 Task: Look for space in Tenango de Arista, Mexico from 1st June, 2023 to 9th June, 2023 for 4 adults in price range Rs.6000 to Rs.12000. Place can be entire place with 2 bedrooms having 2 beds and 2 bathrooms. Property type can be house, flat, guest house. Booking option can be shelf check-in. Required host language is English.
Action: Mouse moved to (493, 114)
Screenshot: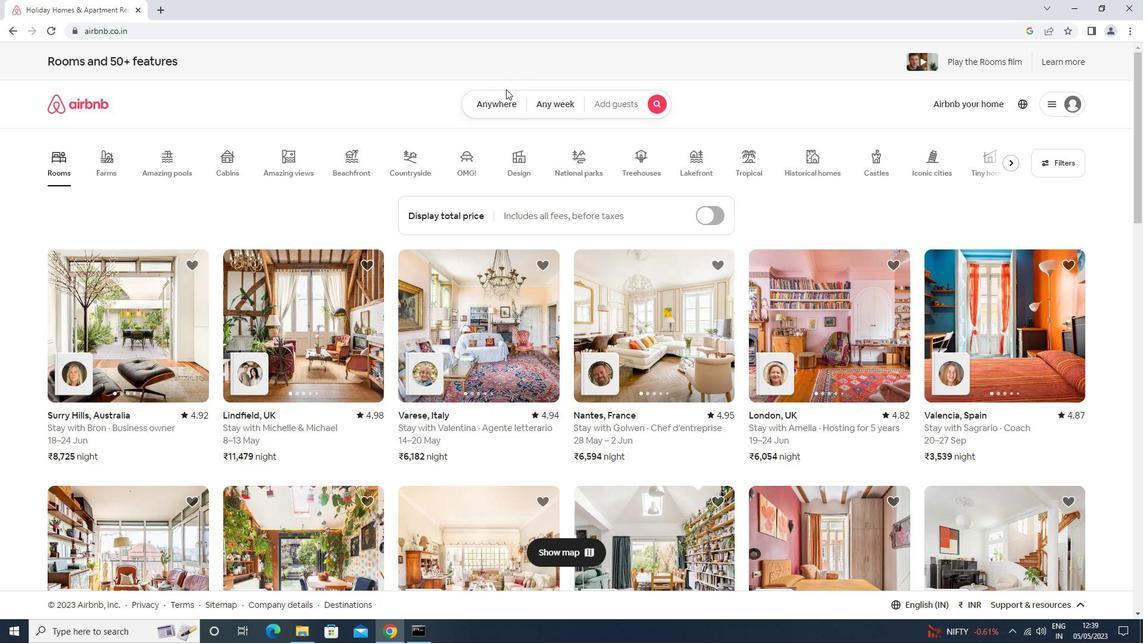 
Action: Mouse pressed left at (493, 114)
Screenshot: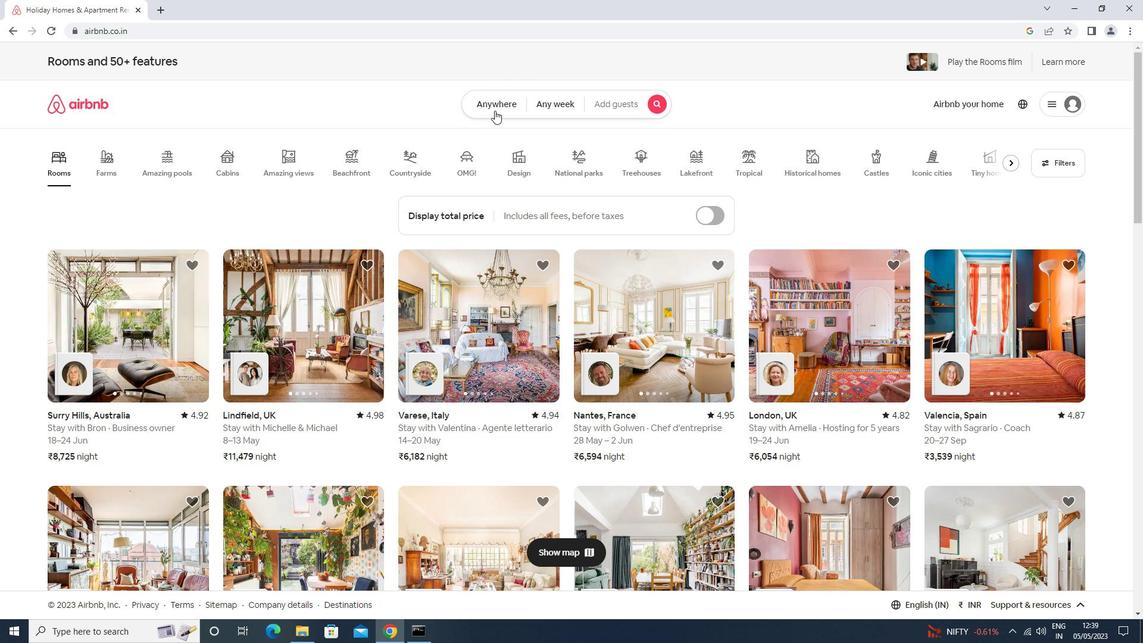 
Action: Mouse moved to (413, 156)
Screenshot: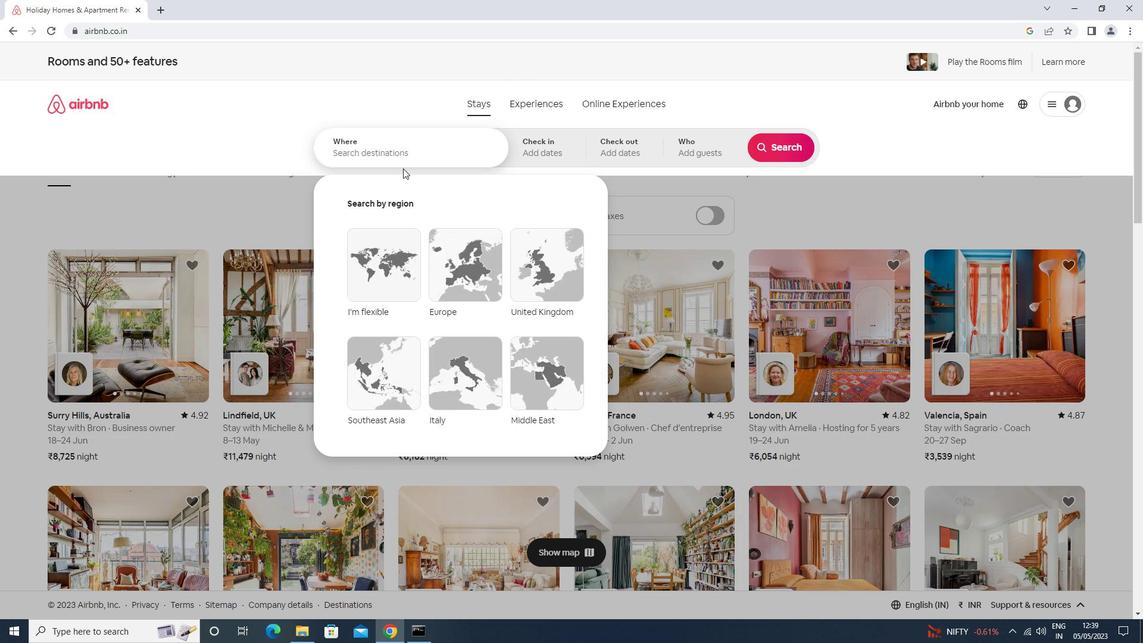 
Action: Mouse pressed left at (413, 156)
Screenshot: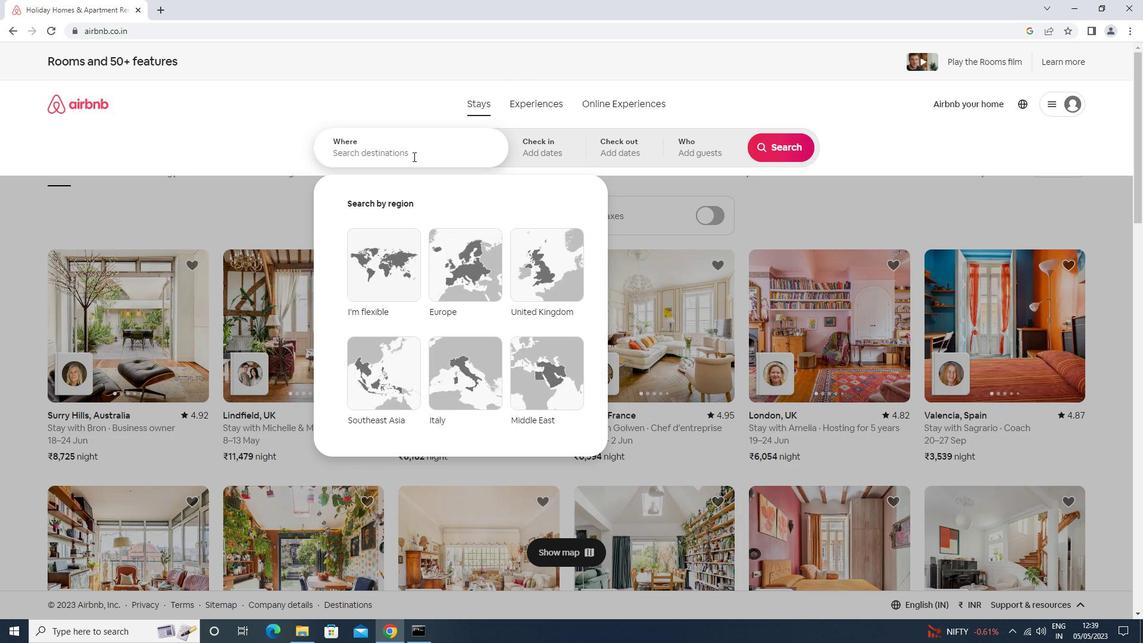 
Action: Key pressed tenango<Key.space>de<Key.space>ar<Key.down><Key.enter>
Screenshot: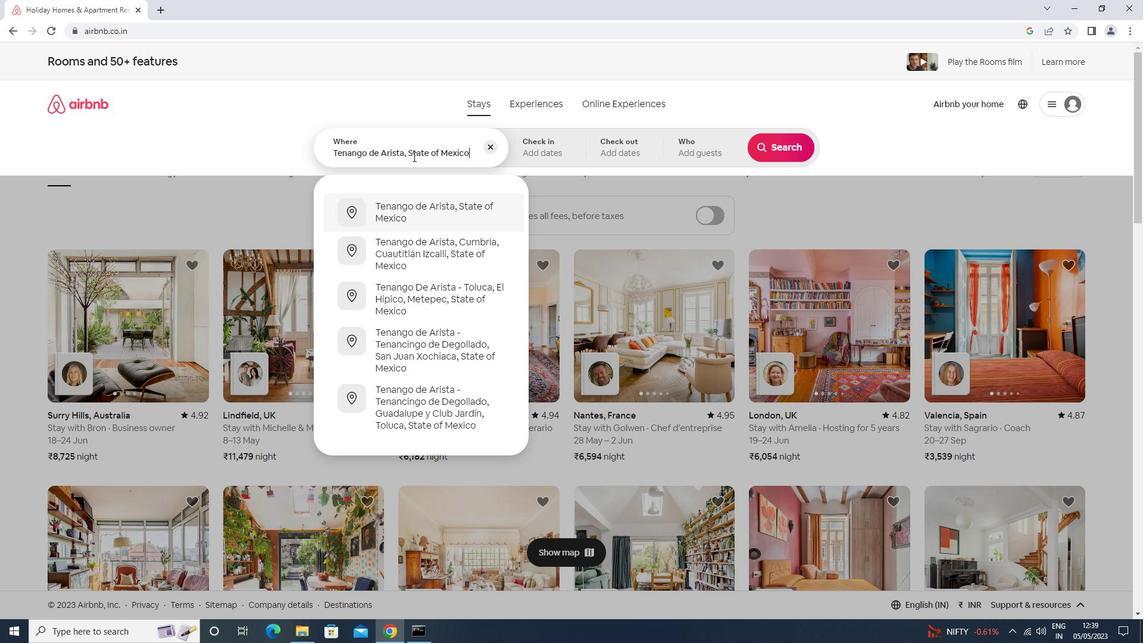 
Action: Mouse moved to (701, 285)
Screenshot: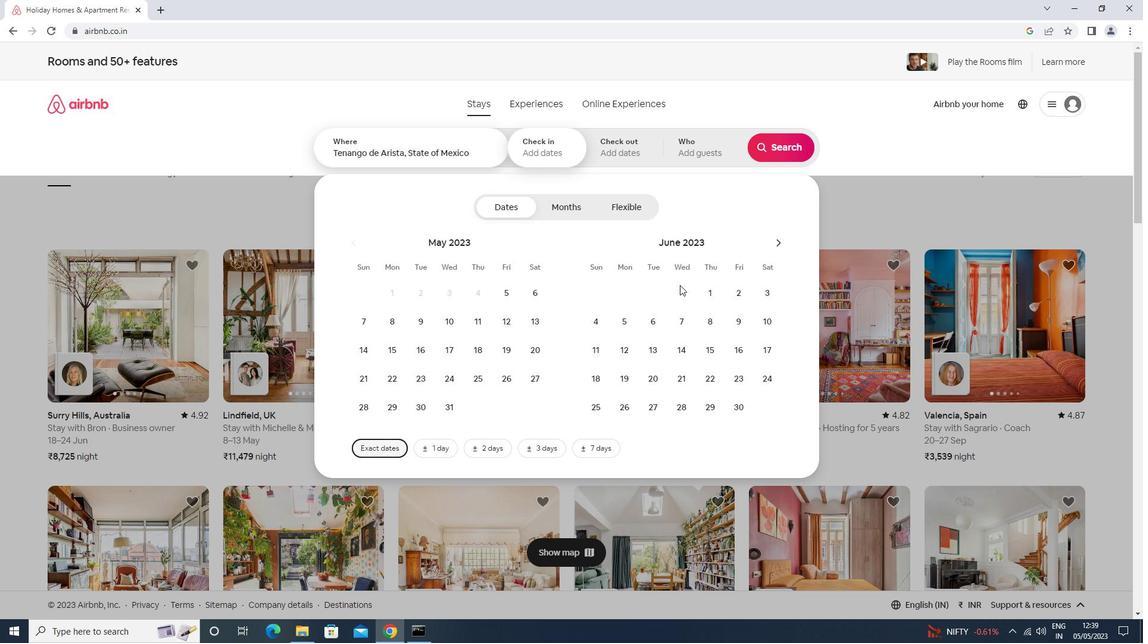 
Action: Mouse pressed left at (701, 285)
Screenshot: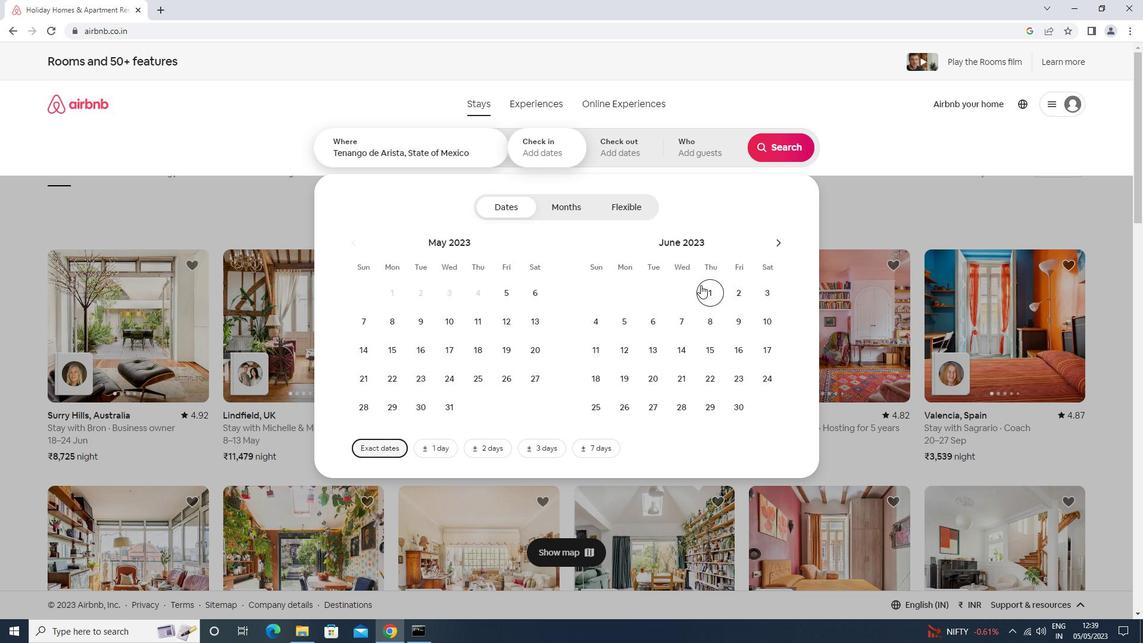 
Action: Mouse moved to (738, 328)
Screenshot: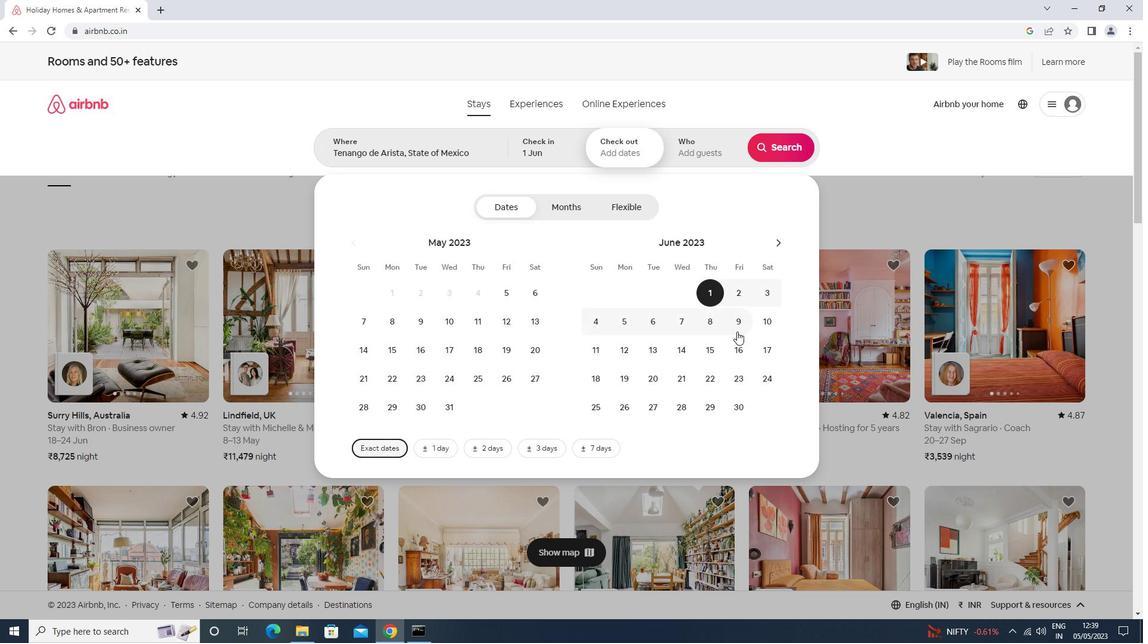 
Action: Mouse pressed left at (738, 328)
Screenshot: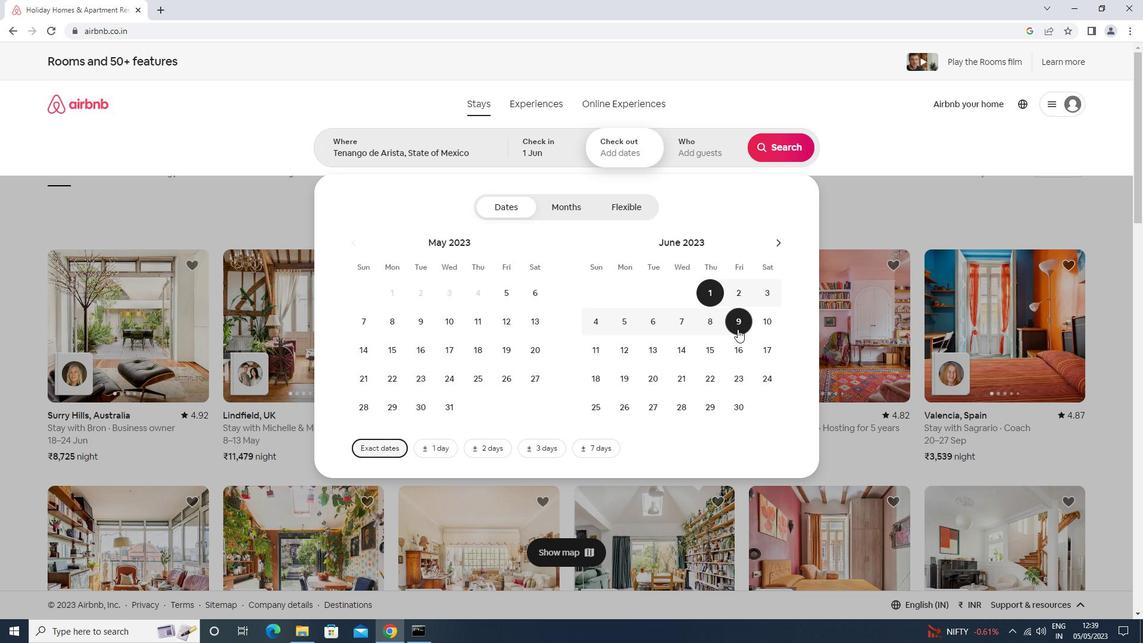 
Action: Mouse moved to (704, 153)
Screenshot: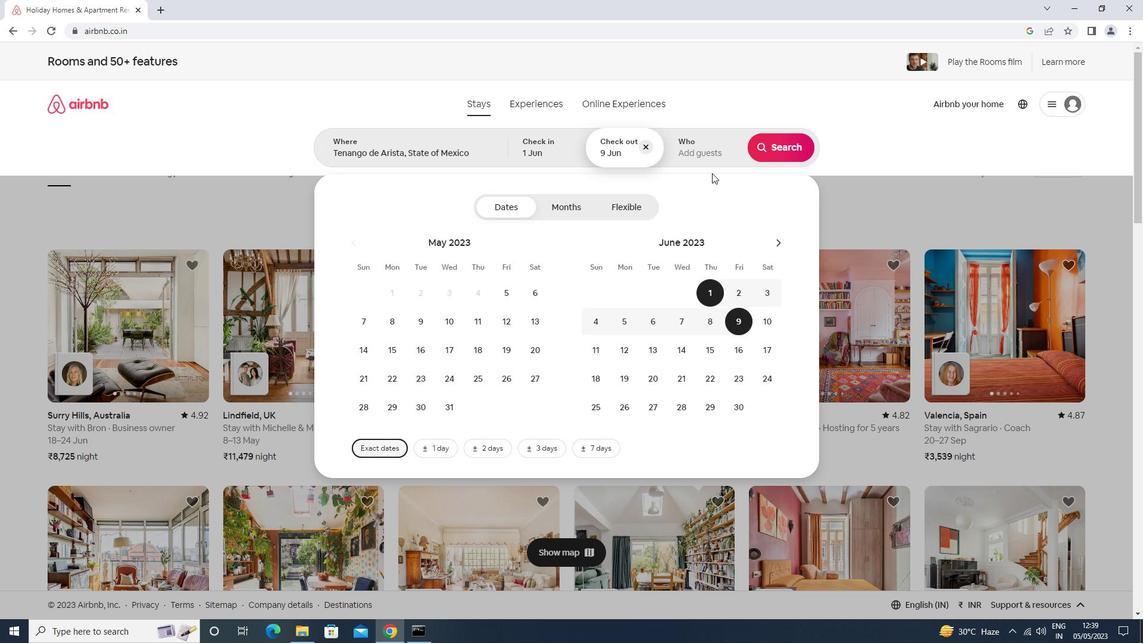 
Action: Mouse pressed left at (704, 153)
Screenshot: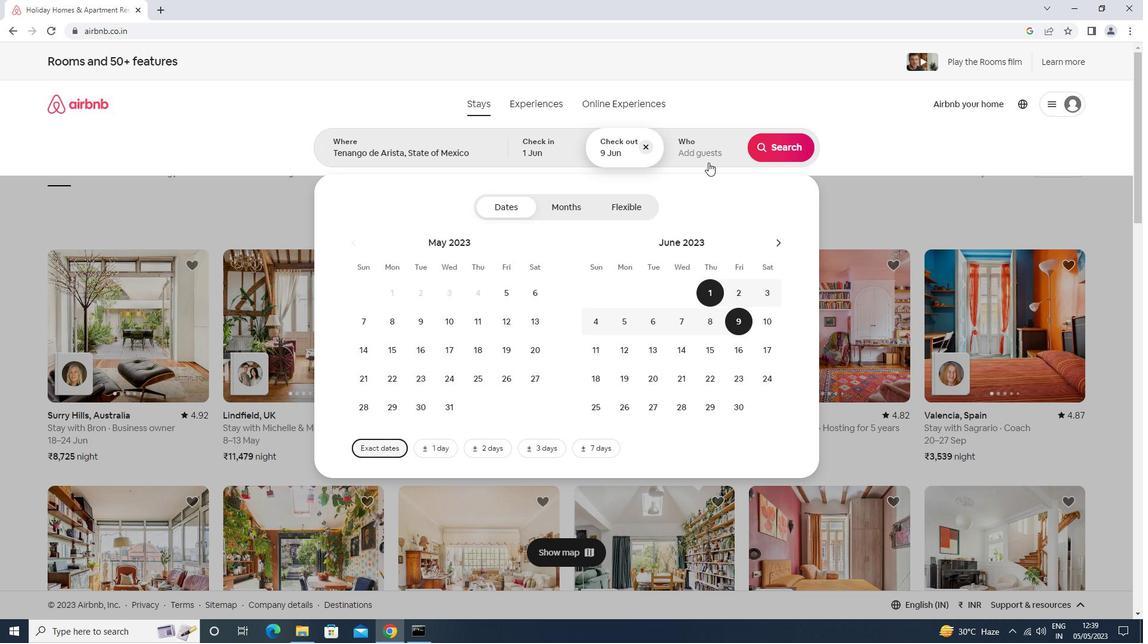 
Action: Mouse moved to (788, 204)
Screenshot: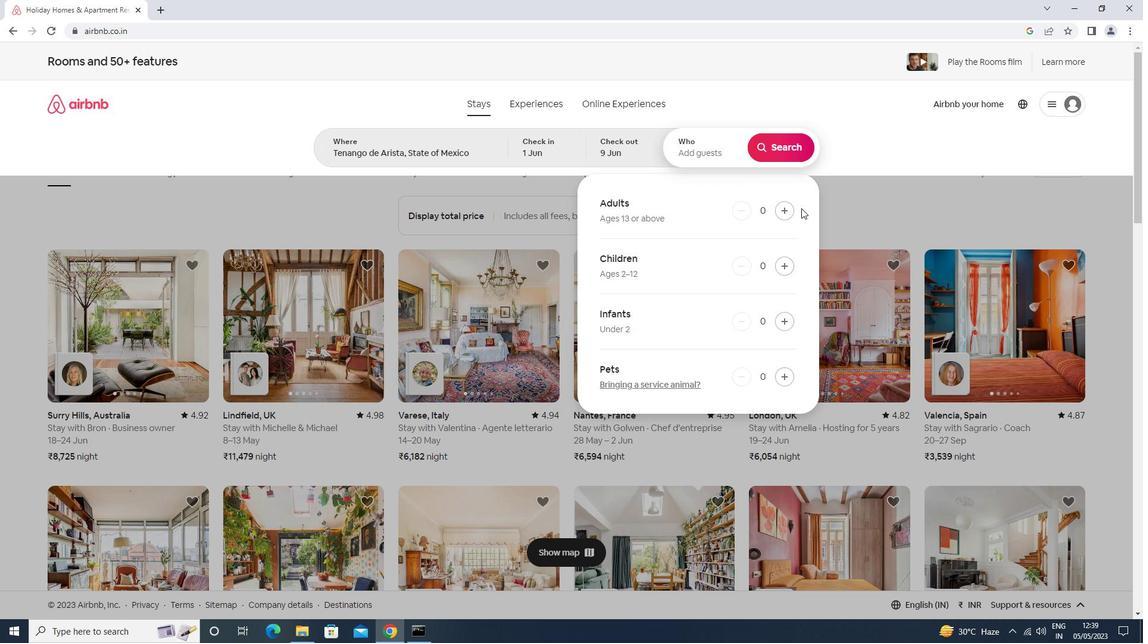 
Action: Mouse pressed left at (788, 204)
Screenshot: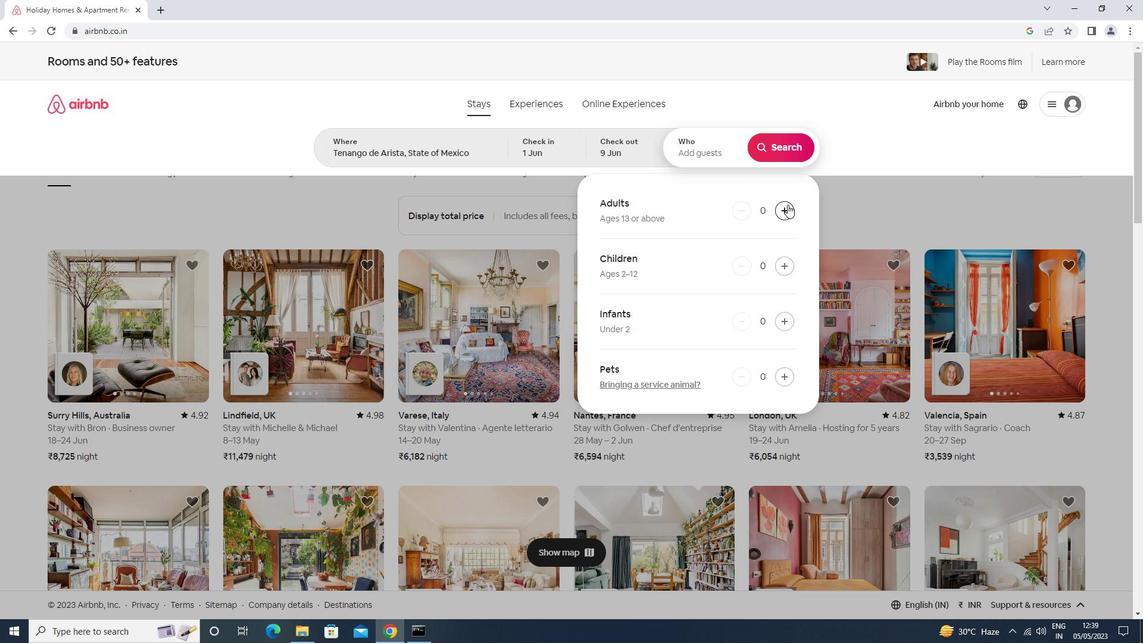 
Action: Mouse pressed left at (788, 204)
Screenshot: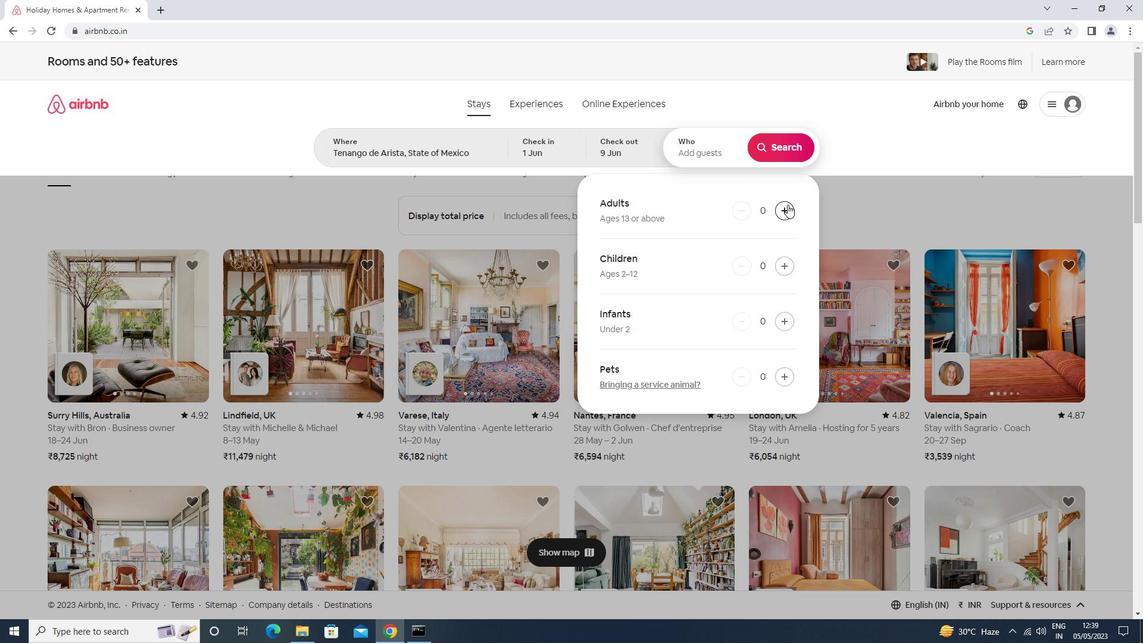 
Action: Mouse pressed left at (788, 204)
Screenshot: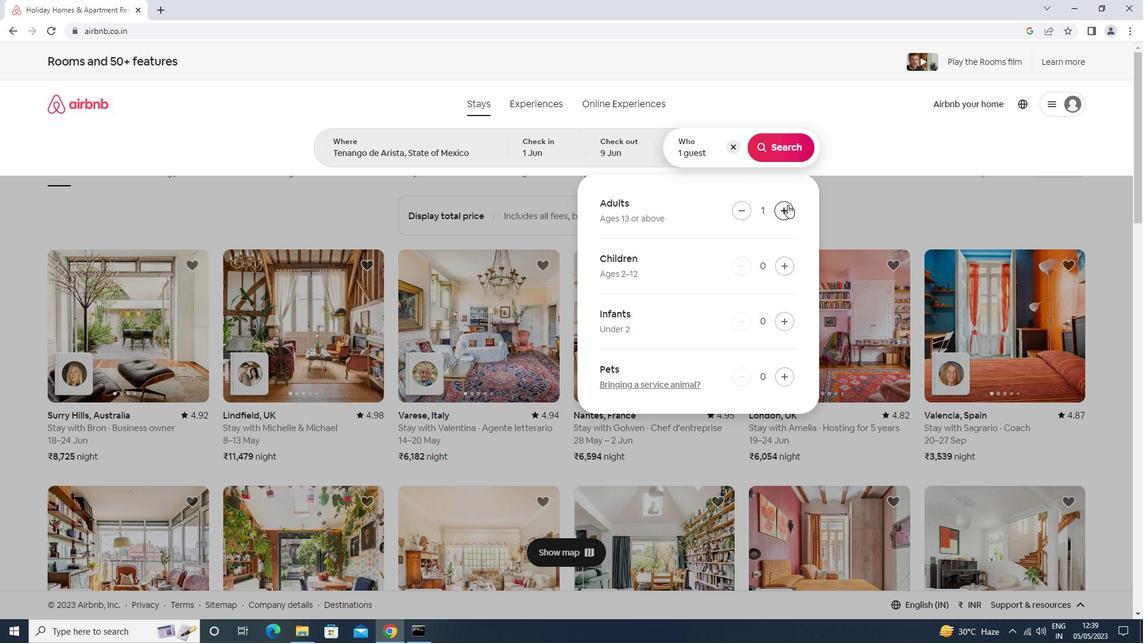 
Action: Mouse pressed left at (788, 204)
Screenshot: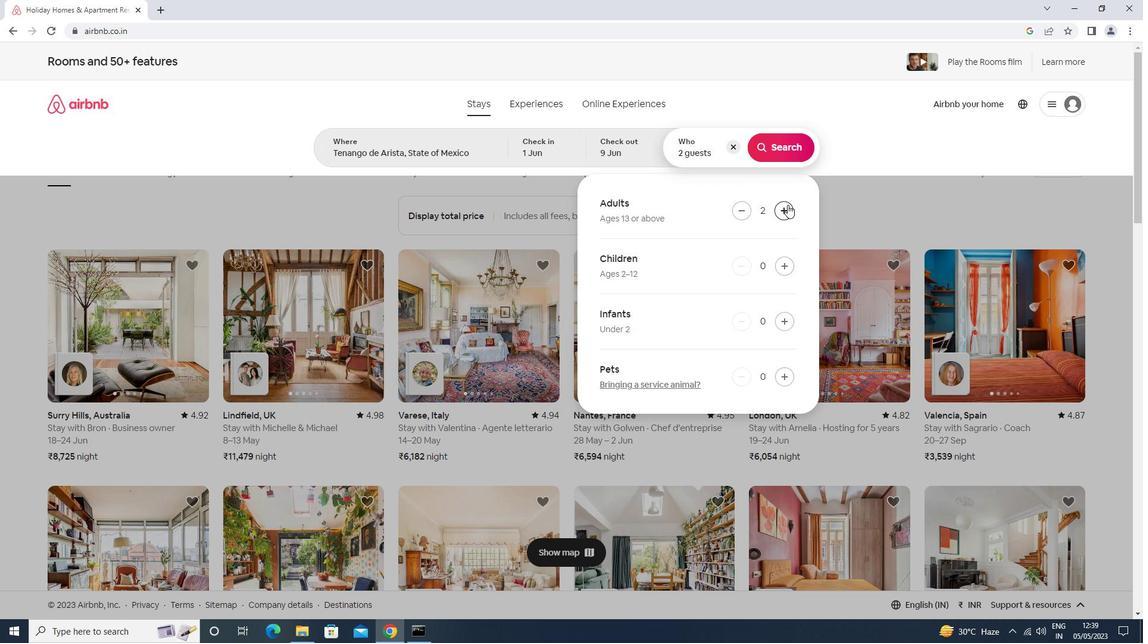 
Action: Mouse moved to (779, 156)
Screenshot: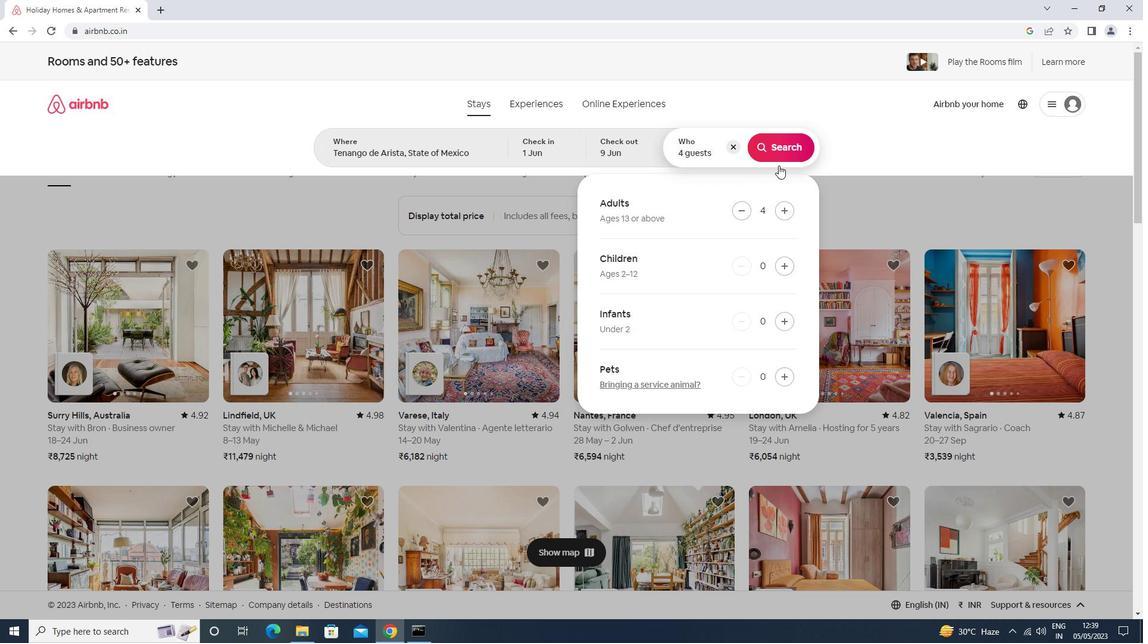 
Action: Mouse pressed left at (779, 156)
Screenshot: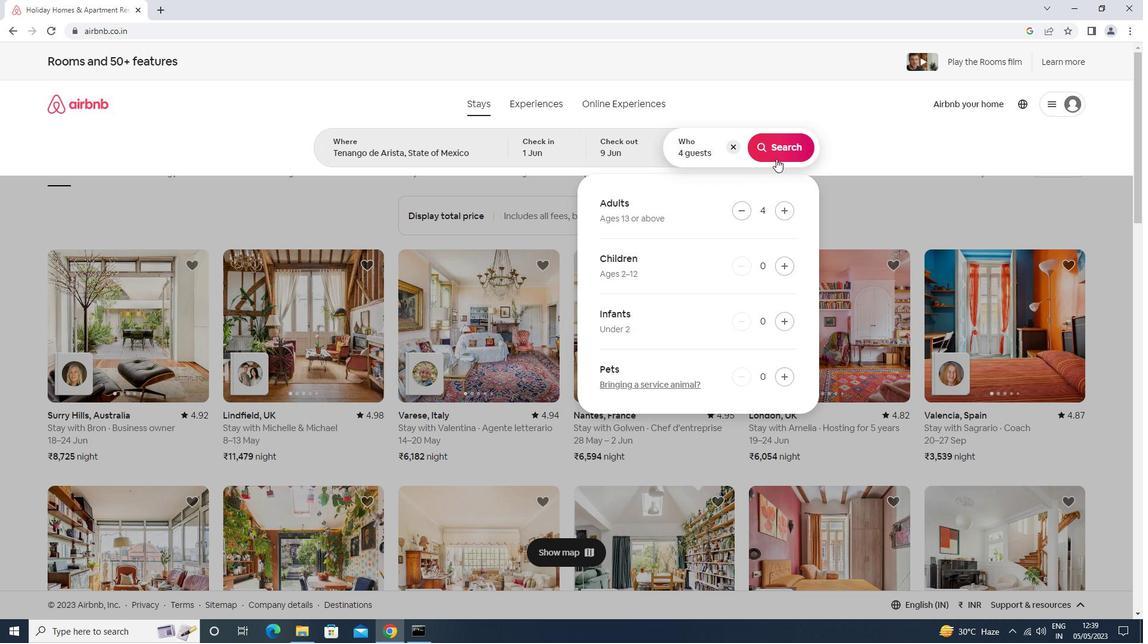 
Action: Mouse moved to (1093, 116)
Screenshot: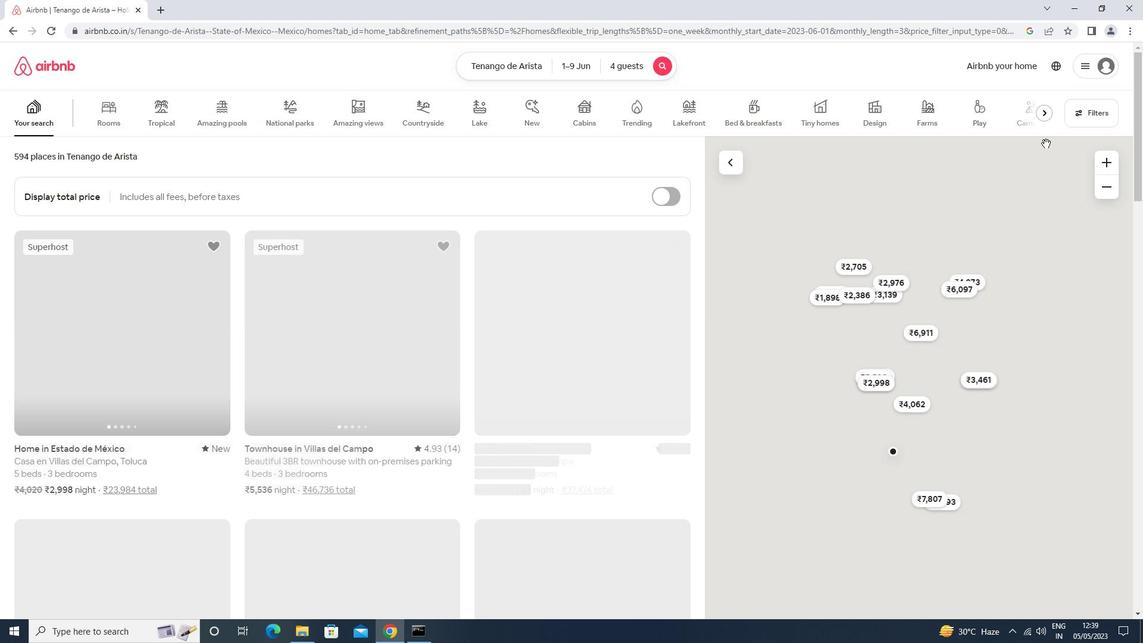 
Action: Mouse pressed left at (1093, 116)
Screenshot: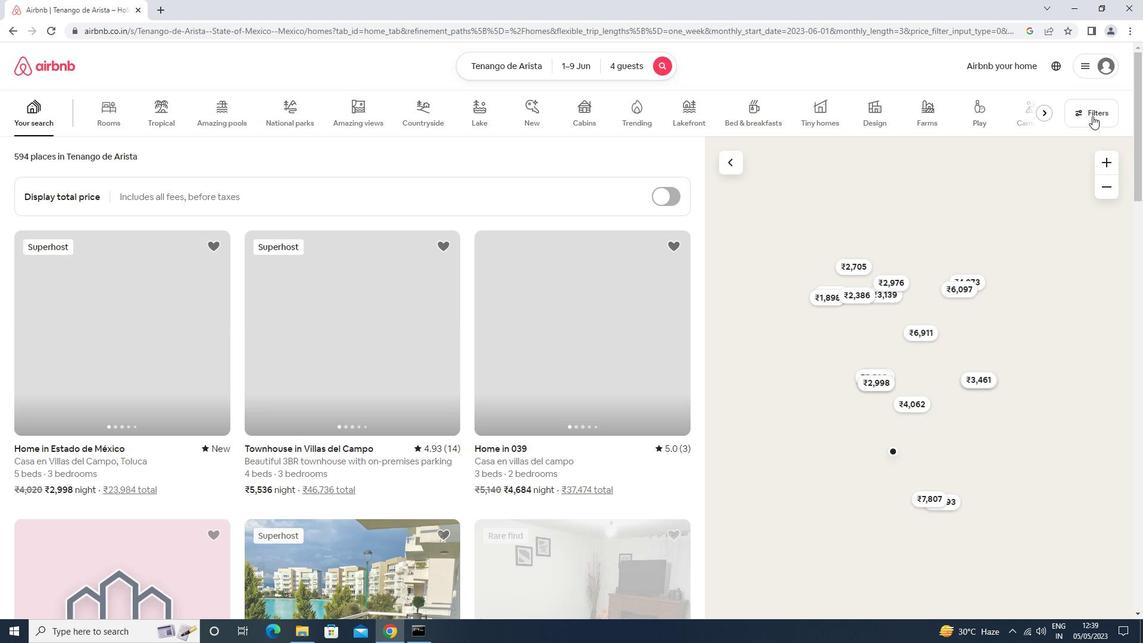 
Action: Mouse moved to (433, 403)
Screenshot: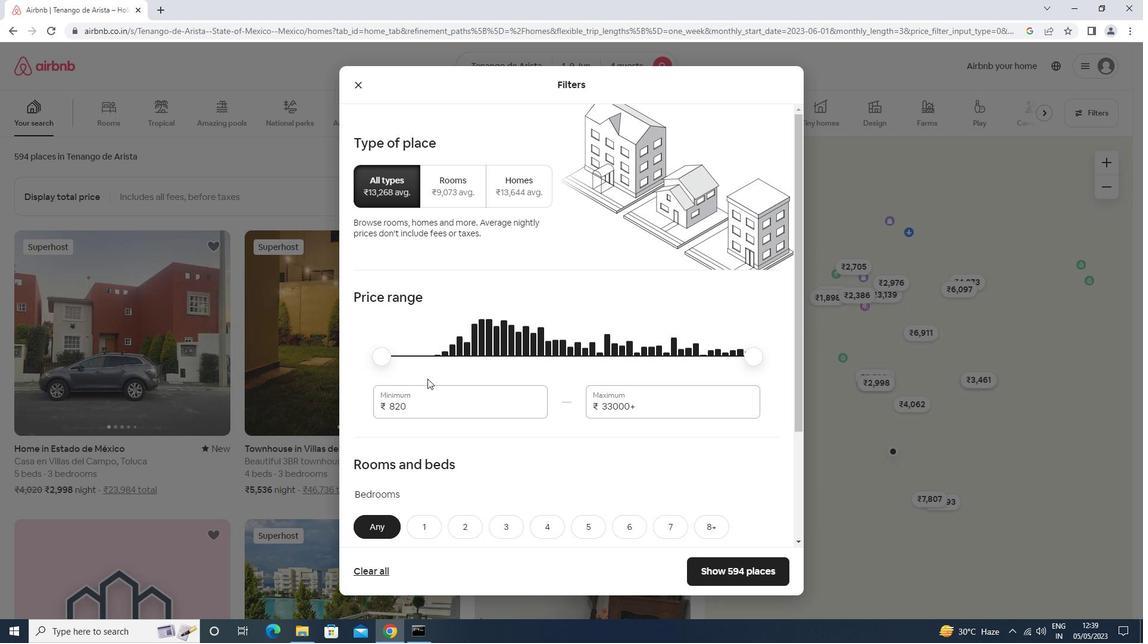 
Action: Mouse pressed left at (433, 403)
Screenshot: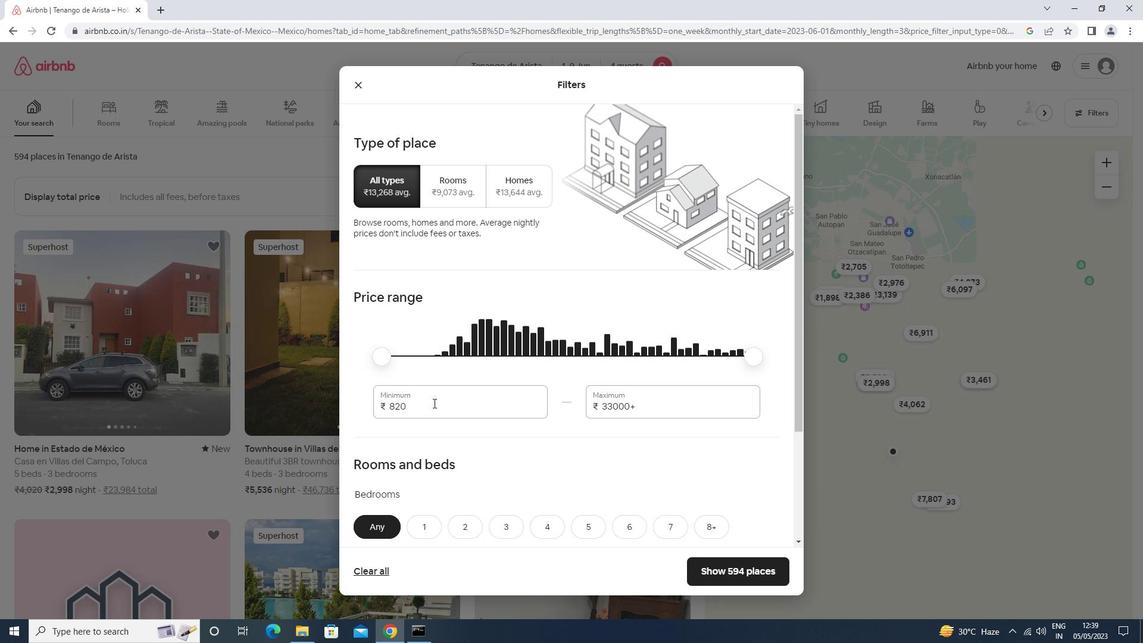 
Action: Mouse moved to (436, 406)
Screenshot: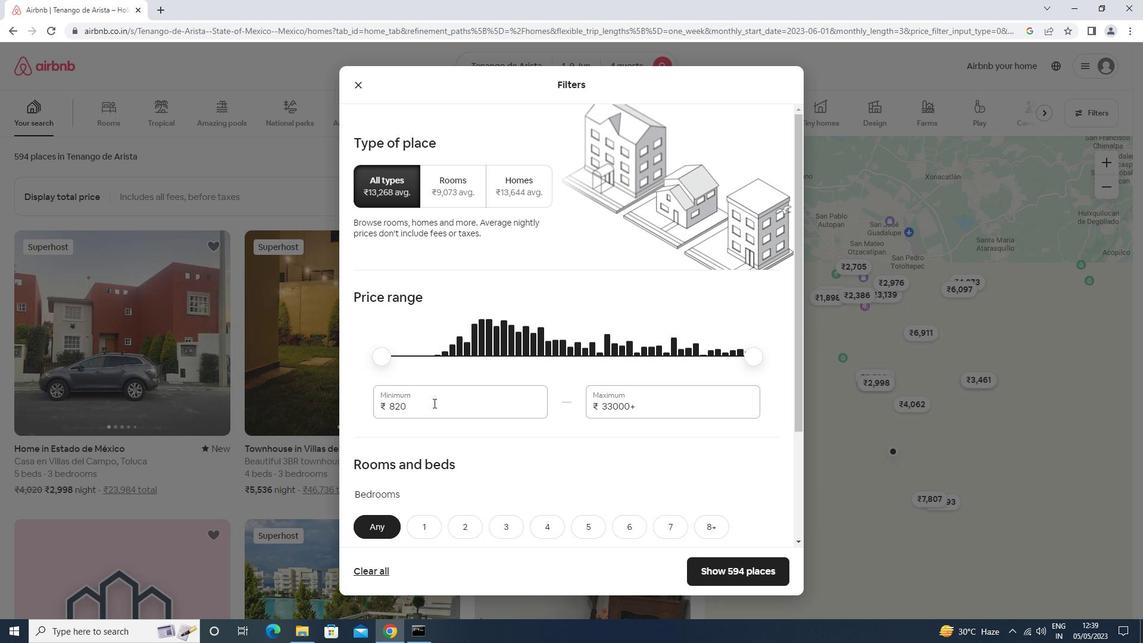 
Action: Key pressed <Key.backspace><Key.backspace><Key.backspace>6000<Key.tab>12000
Screenshot: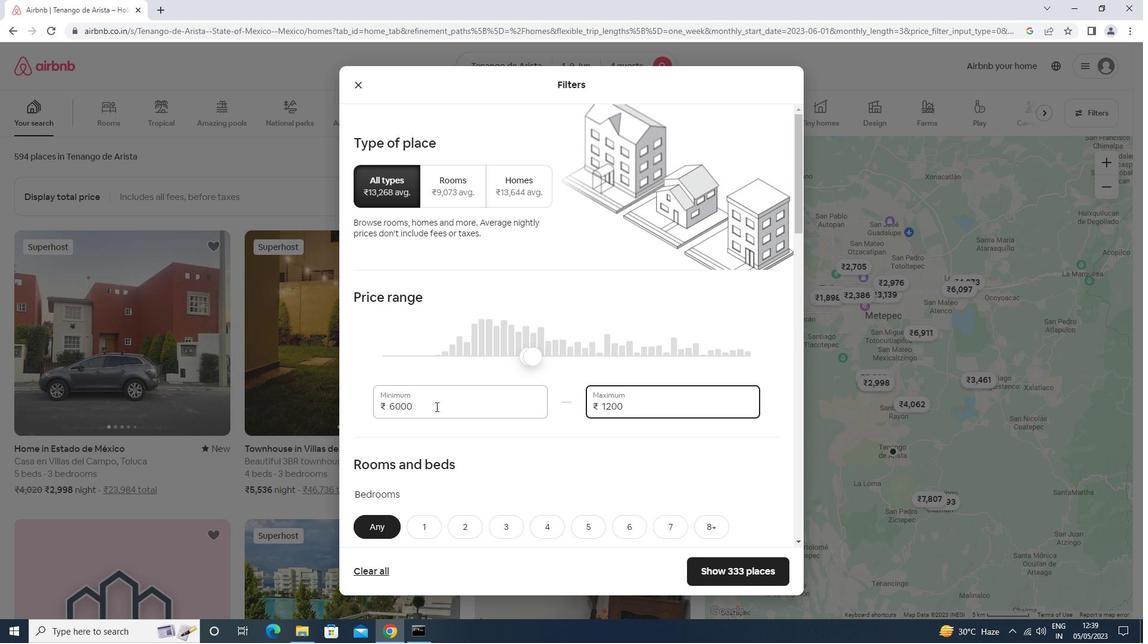
Action: Mouse scrolled (436, 406) with delta (0, 0)
Screenshot: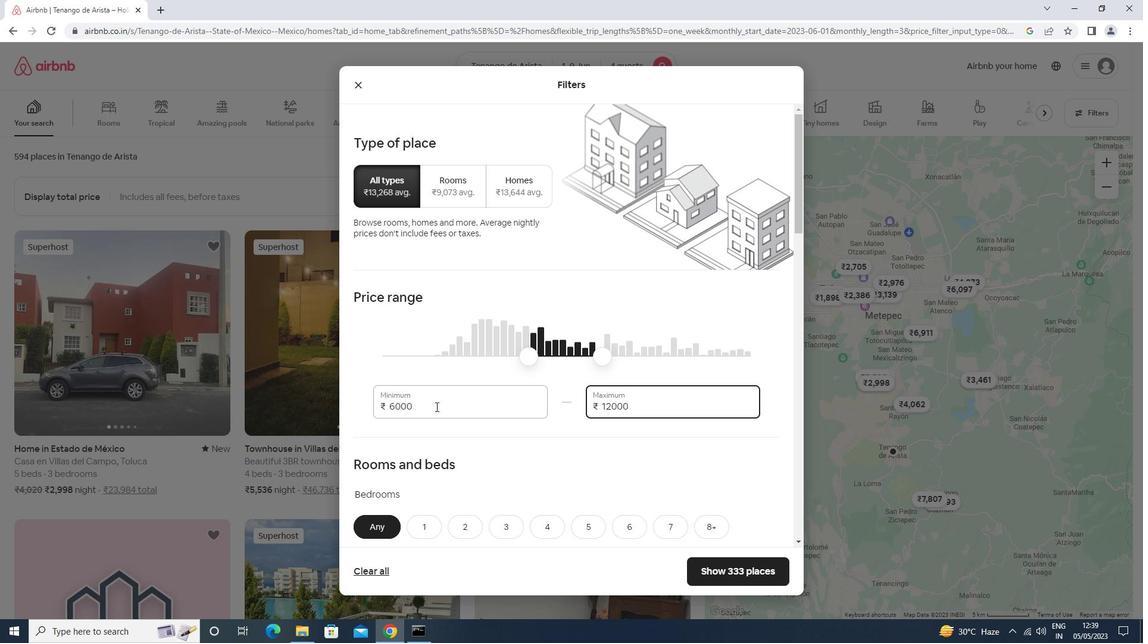 
Action: Mouse scrolled (436, 406) with delta (0, 0)
Screenshot: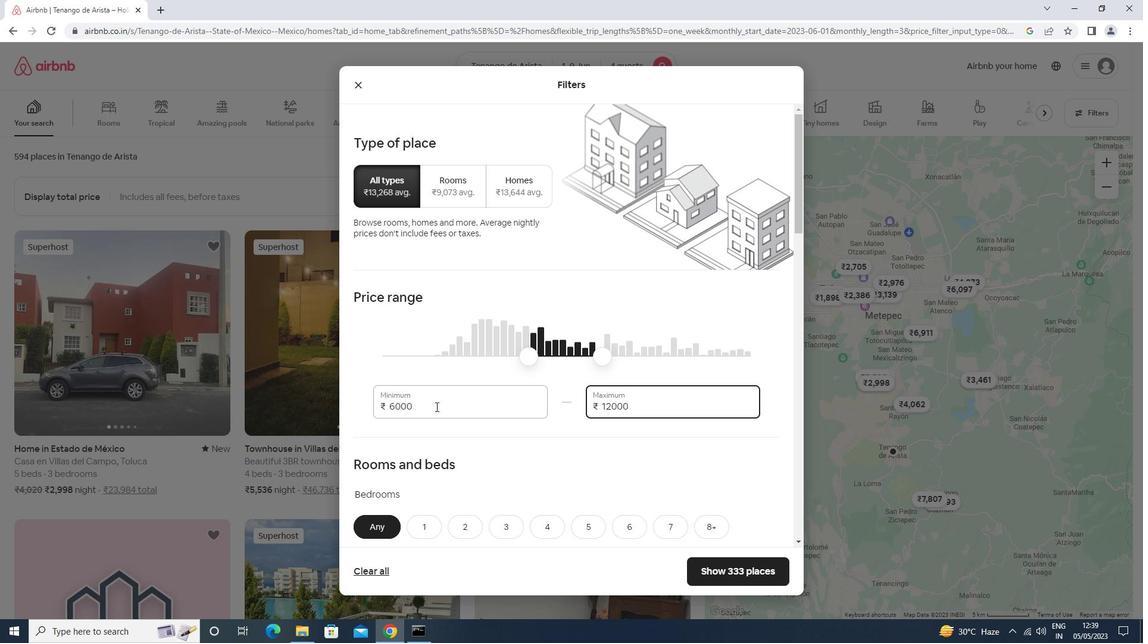 
Action: Mouse moved to (436, 409)
Screenshot: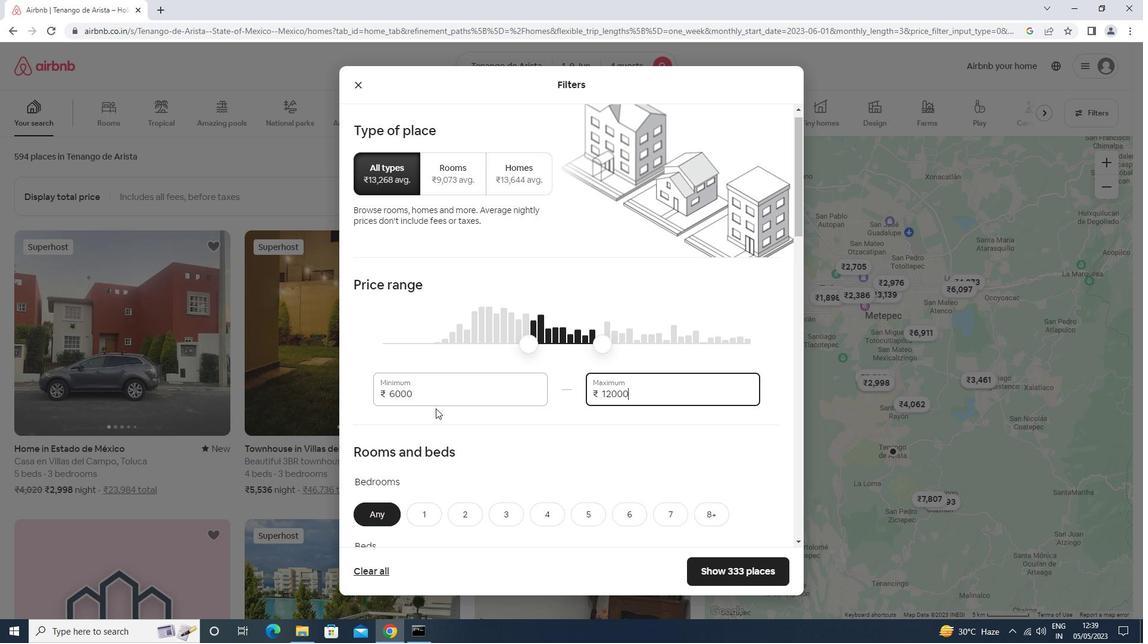 
Action: Mouse scrolled (436, 408) with delta (0, 0)
Screenshot: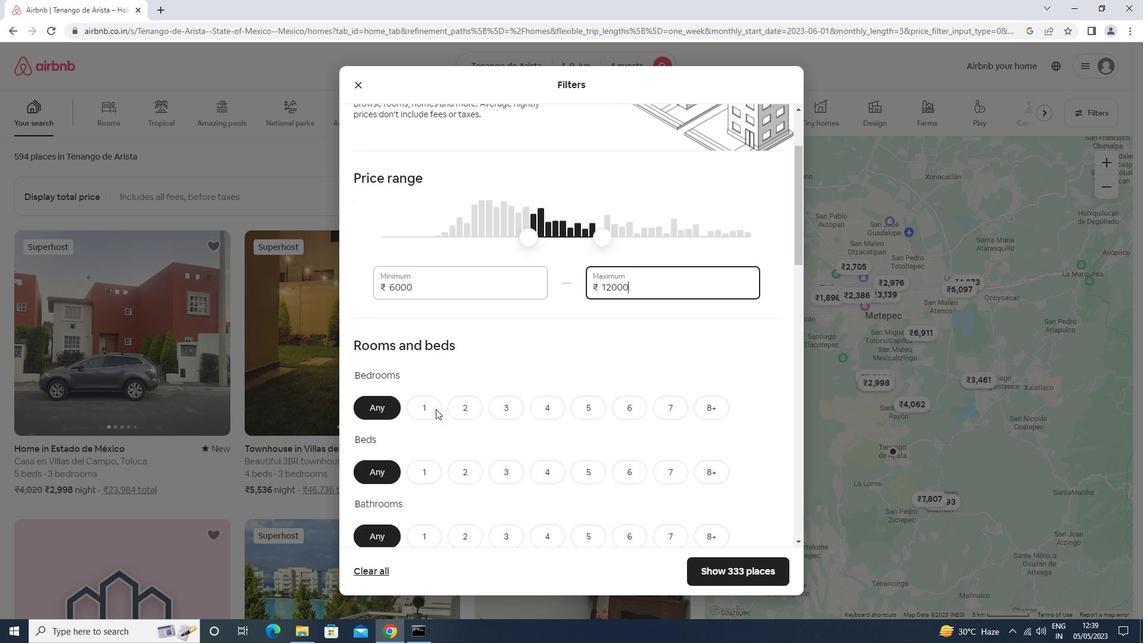 
Action: Mouse scrolled (436, 408) with delta (0, 0)
Screenshot: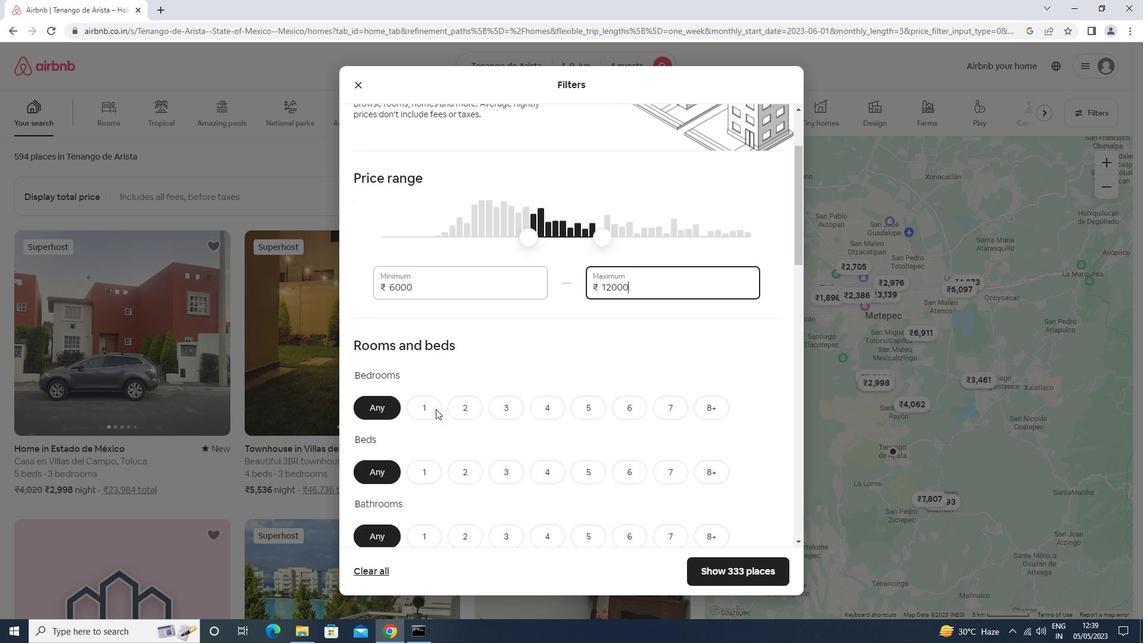 
Action: Mouse scrolled (436, 408) with delta (0, 0)
Screenshot: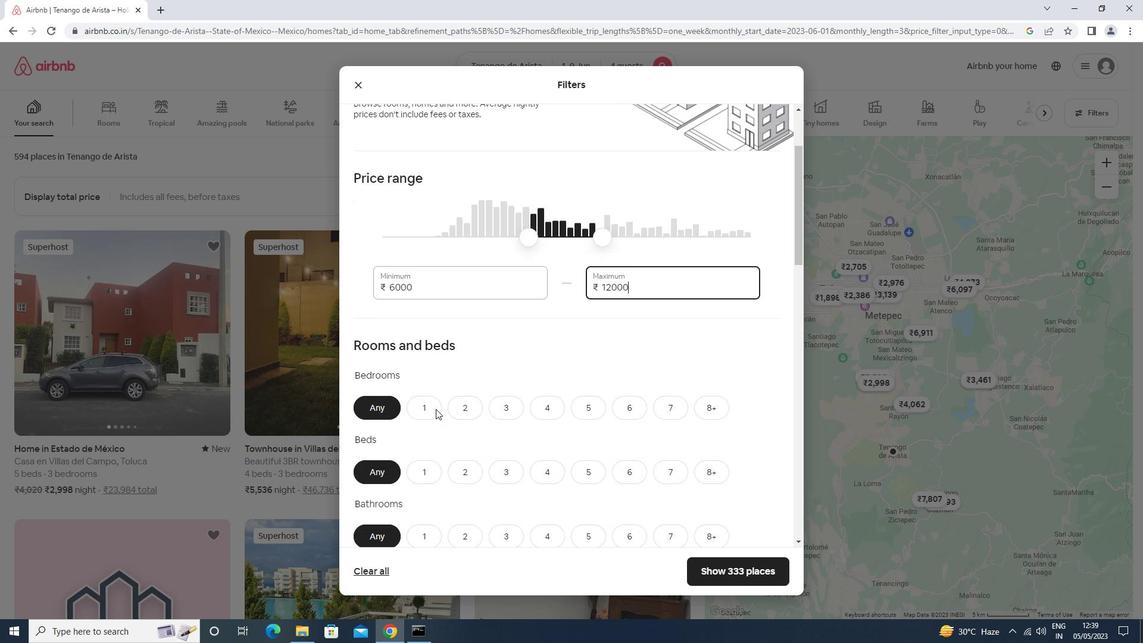 
Action: Mouse moved to (467, 230)
Screenshot: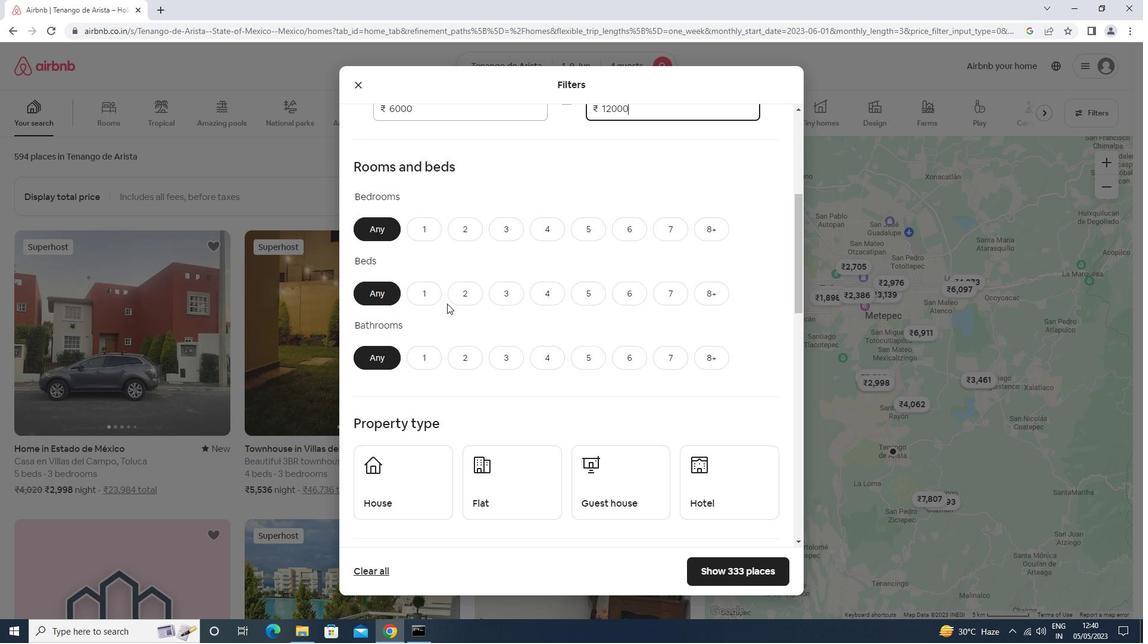 
Action: Mouse pressed left at (467, 230)
Screenshot: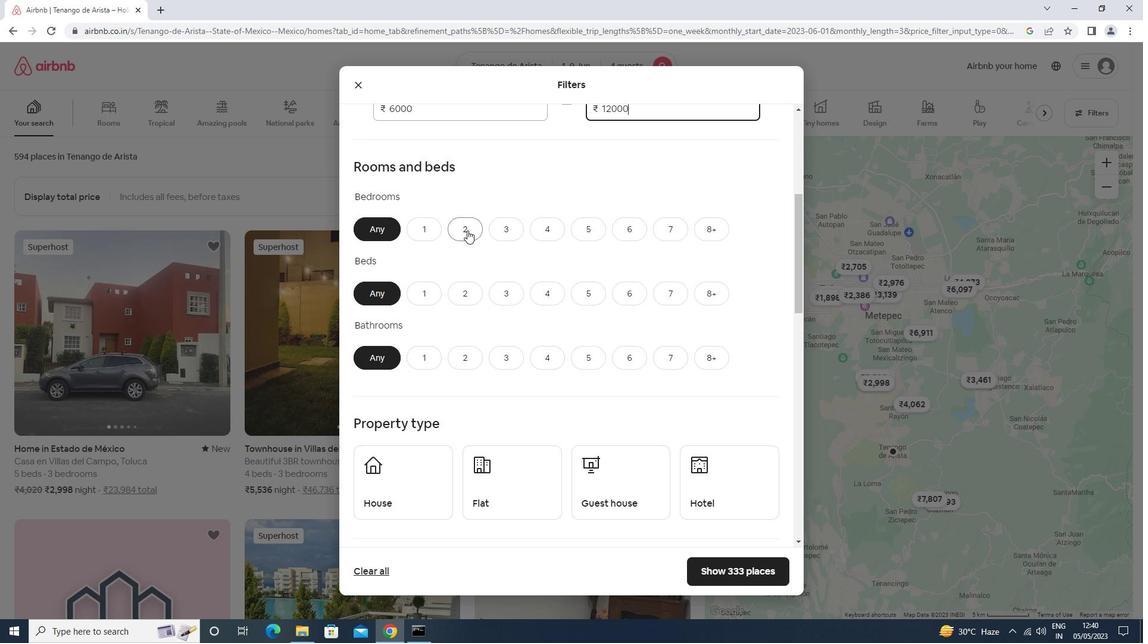 
Action: Mouse moved to (468, 290)
Screenshot: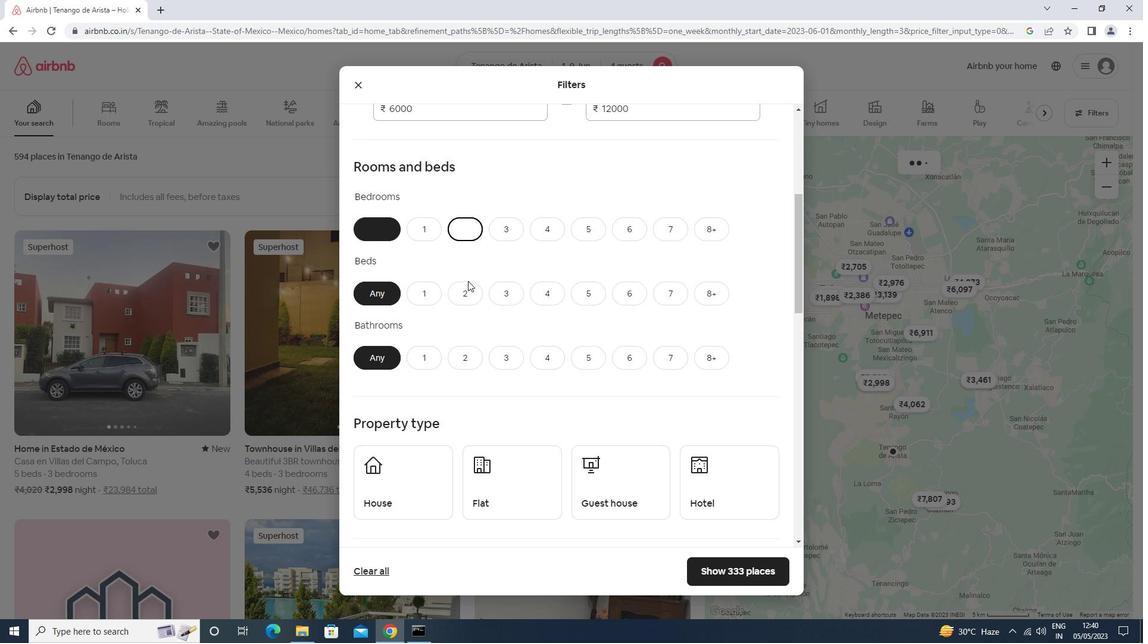 
Action: Mouse pressed left at (468, 290)
Screenshot: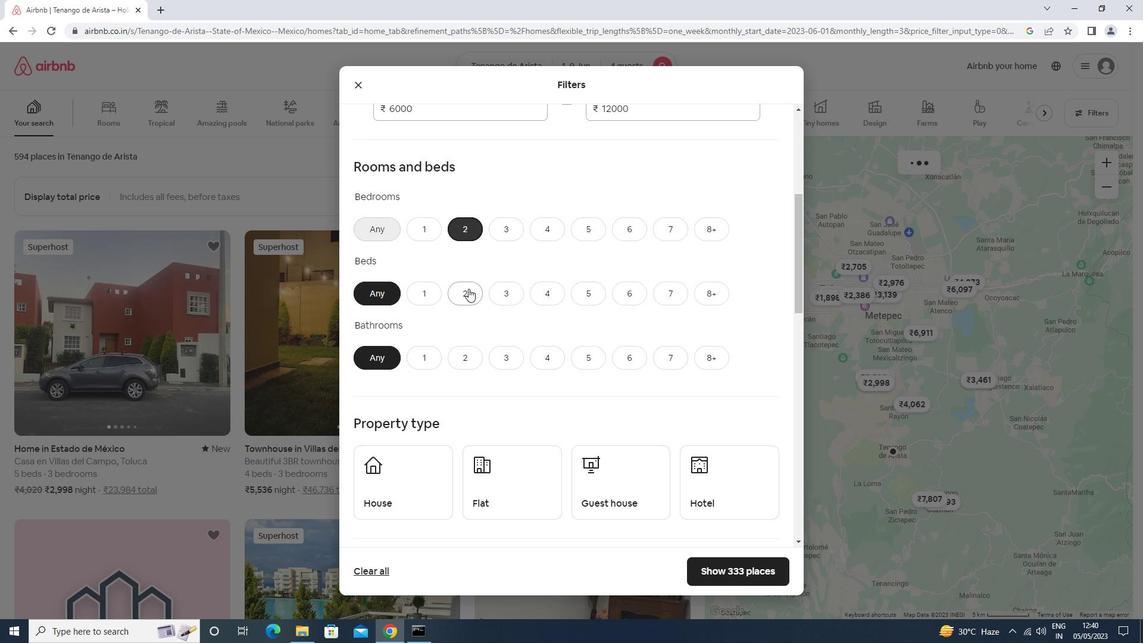 
Action: Mouse moved to (469, 355)
Screenshot: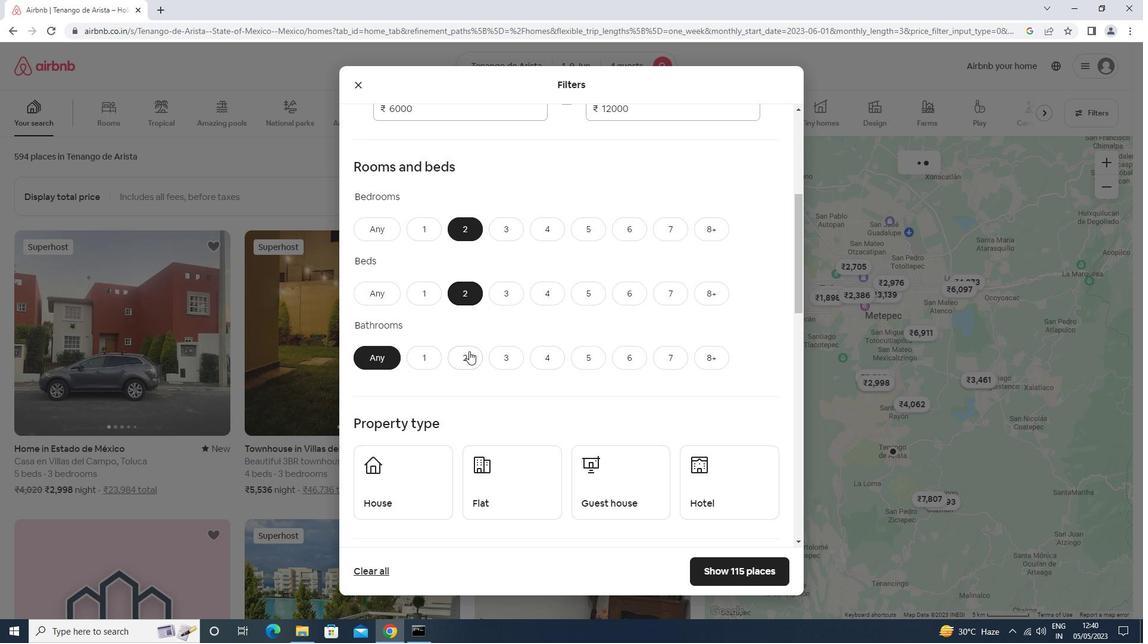 
Action: Mouse pressed left at (469, 355)
Screenshot: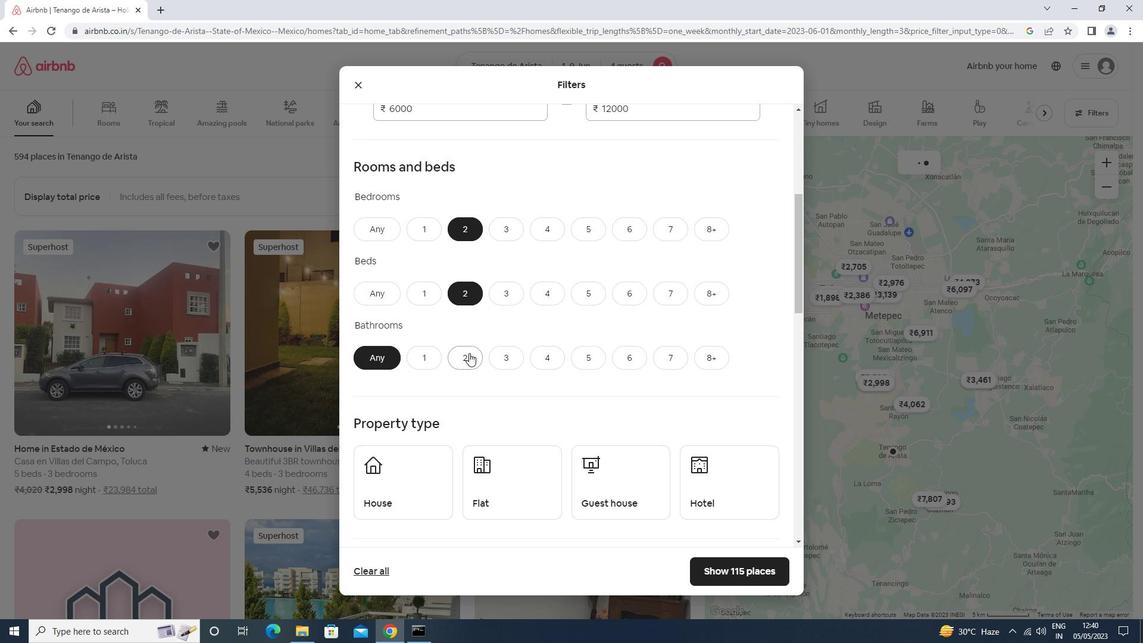 
Action: Mouse moved to (467, 360)
Screenshot: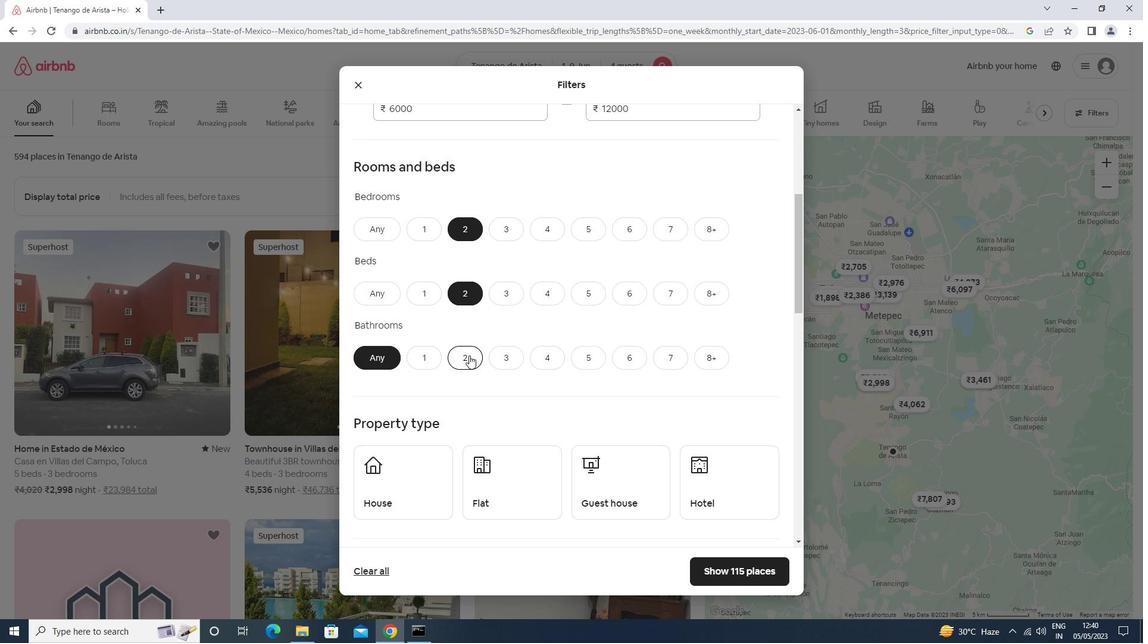 
Action: Mouse scrolled (467, 359) with delta (0, 0)
Screenshot: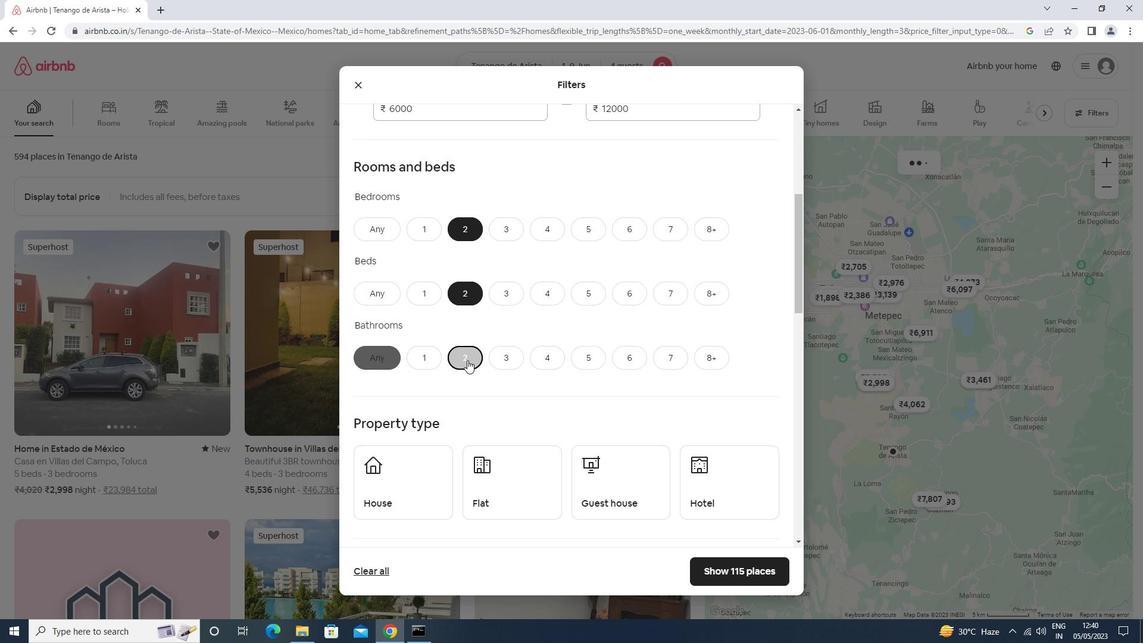 
Action: Mouse scrolled (467, 359) with delta (0, 0)
Screenshot: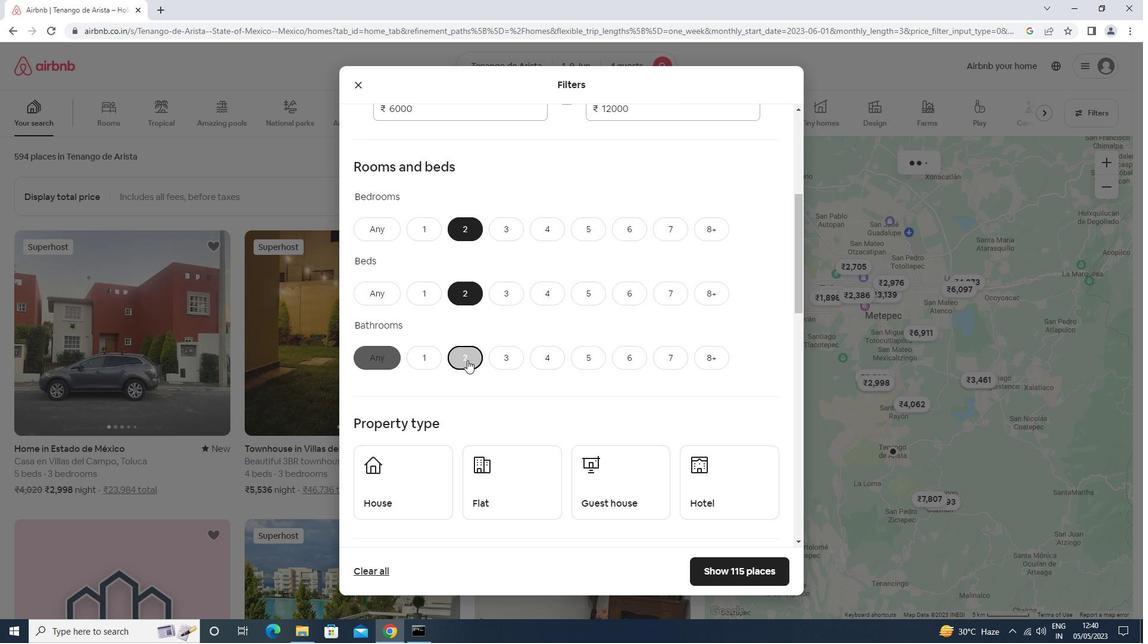
Action: Mouse scrolled (467, 359) with delta (0, 0)
Screenshot: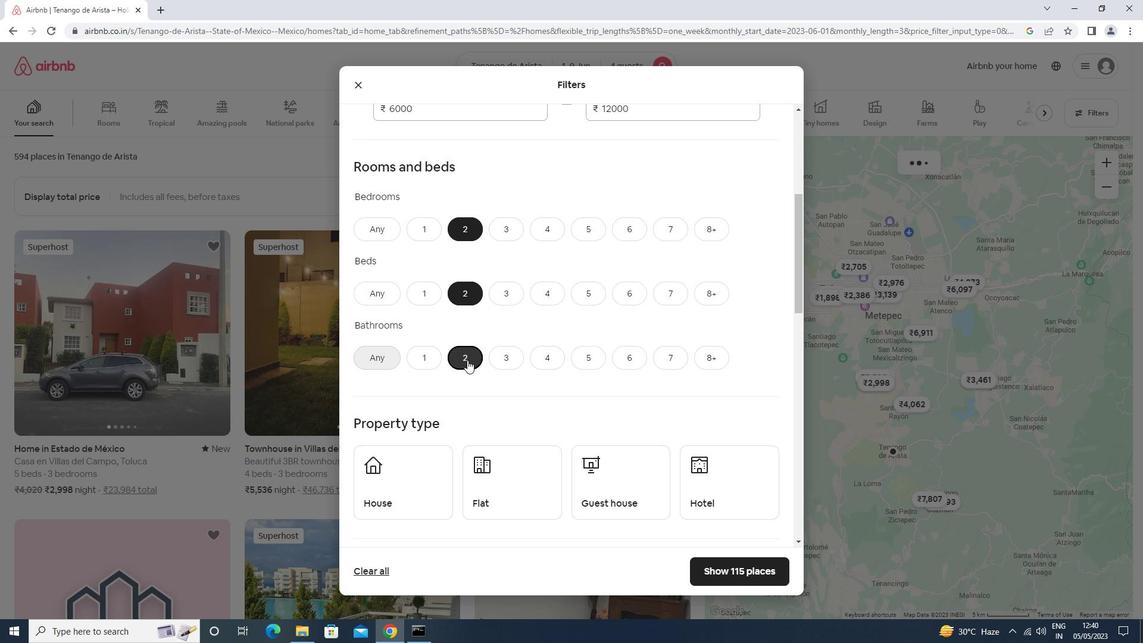
Action: Mouse scrolled (467, 359) with delta (0, 0)
Screenshot: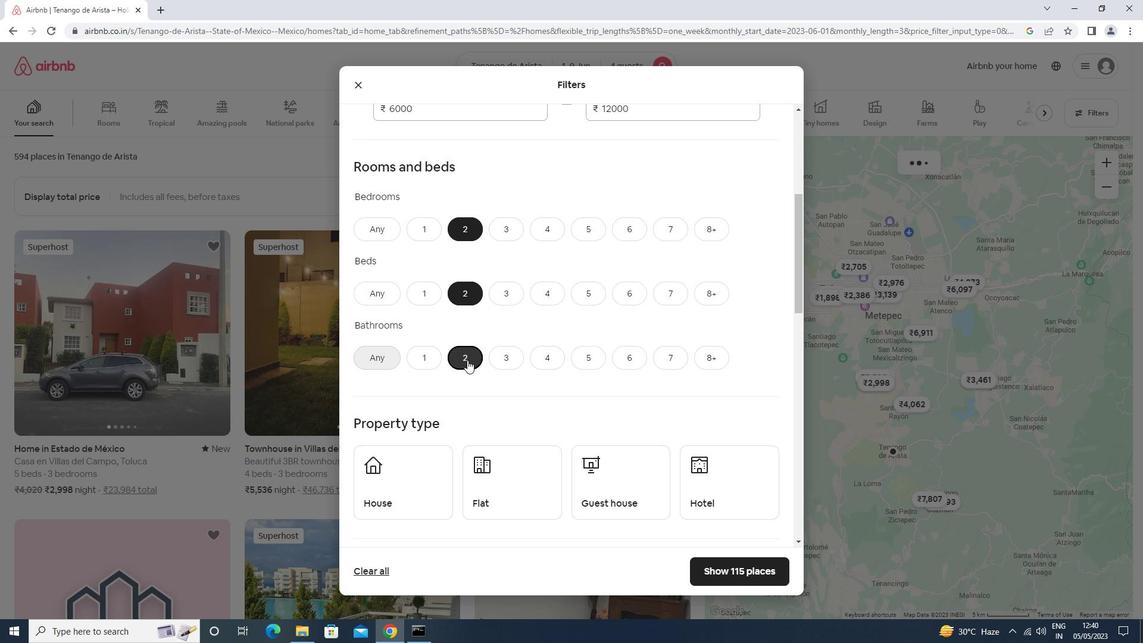 
Action: Mouse moved to (405, 245)
Screenshot: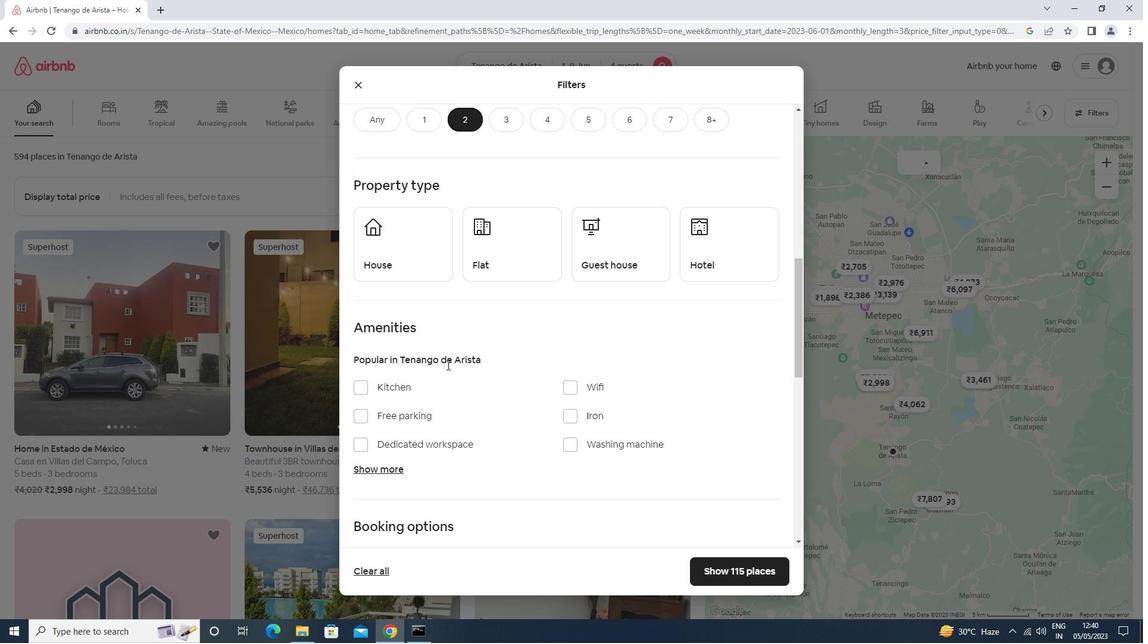 
Action: Mouse pressed left at (405, 245)
Screenshot: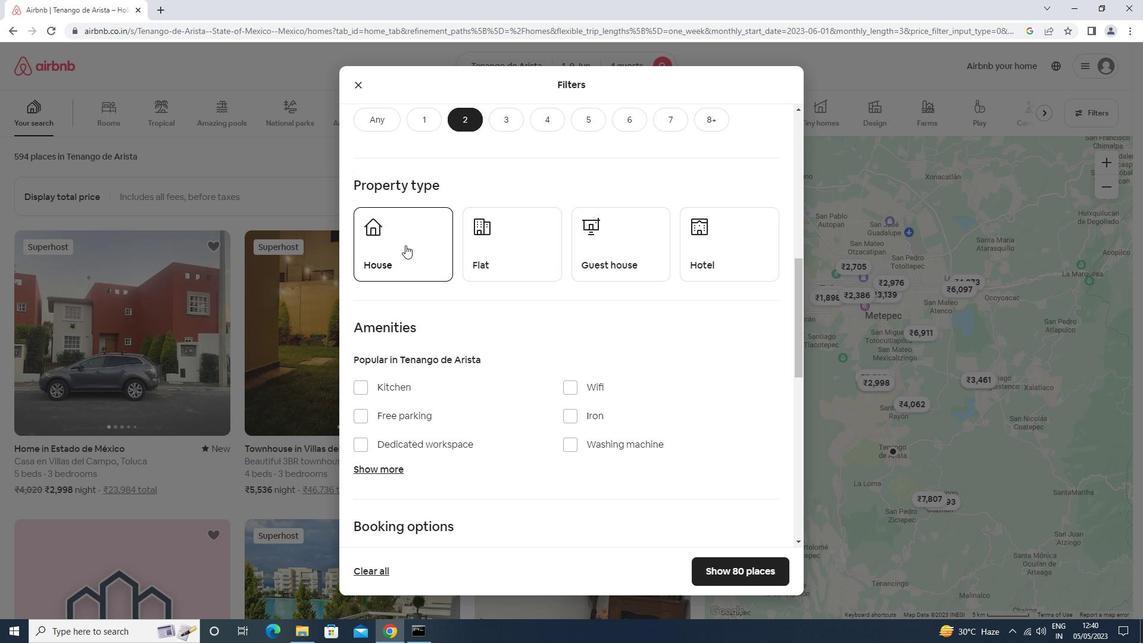 
Action: Mouse moved to (596, 287)
Screenshot: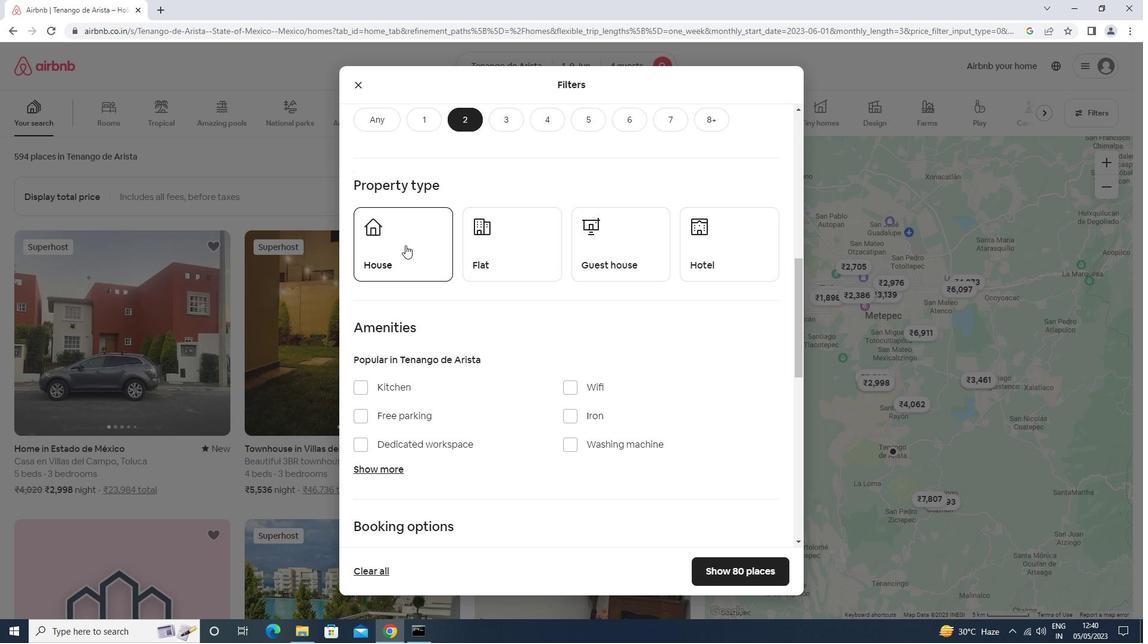 
Action: Mouse pressed left at (596, 287)
Screenshot: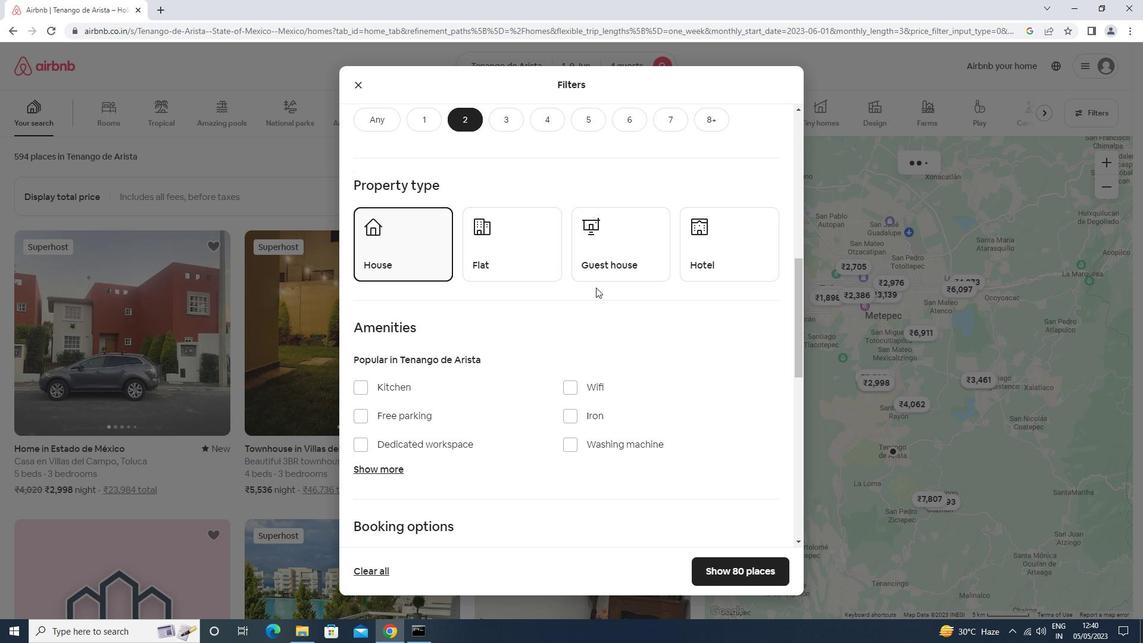 
Action: Mouse moved to (599, 258)
Screenshot: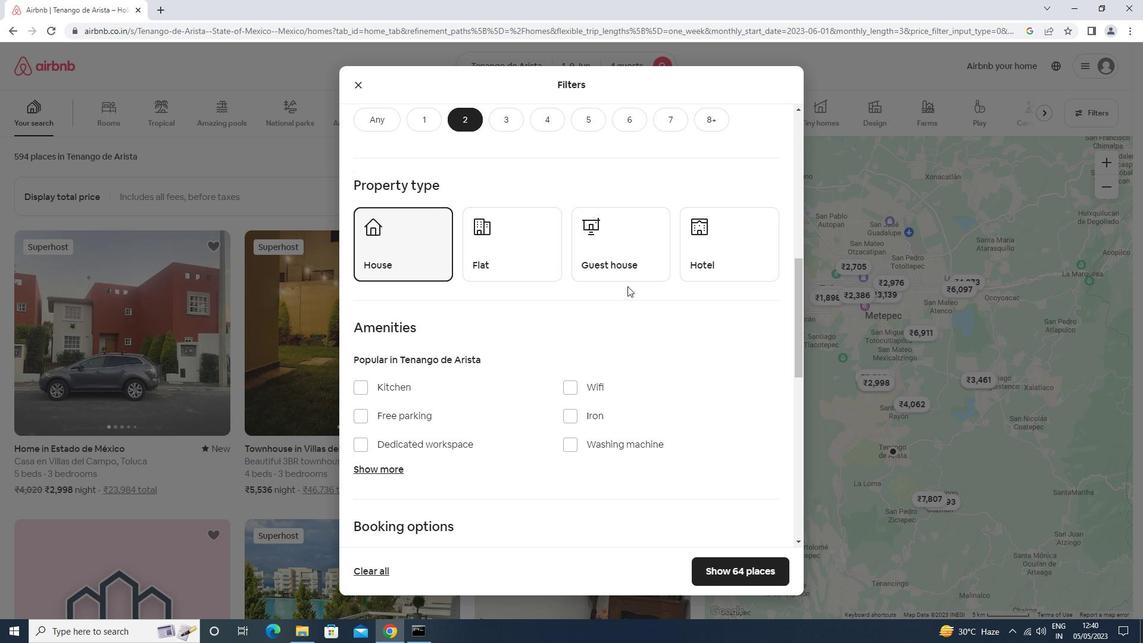 
Action: Mouse pressed left at (599, 258)
Screenshot: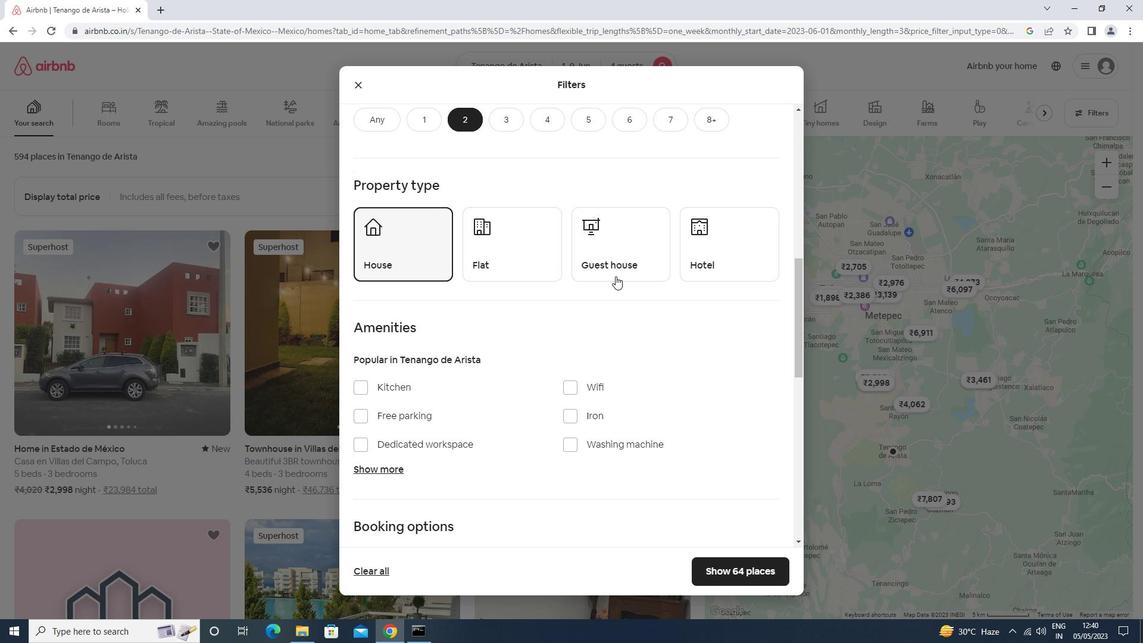 
Action: Mouse moved to (480, 258)
Screenshot: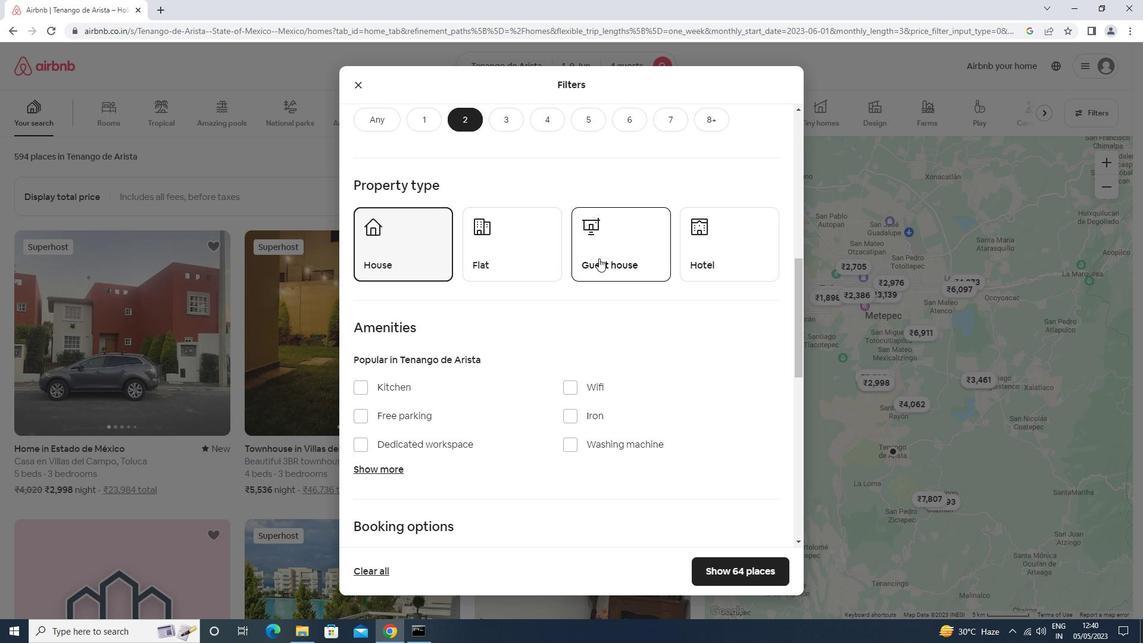 
Action: Mouse pressed left at (480, 258)
Screenshot: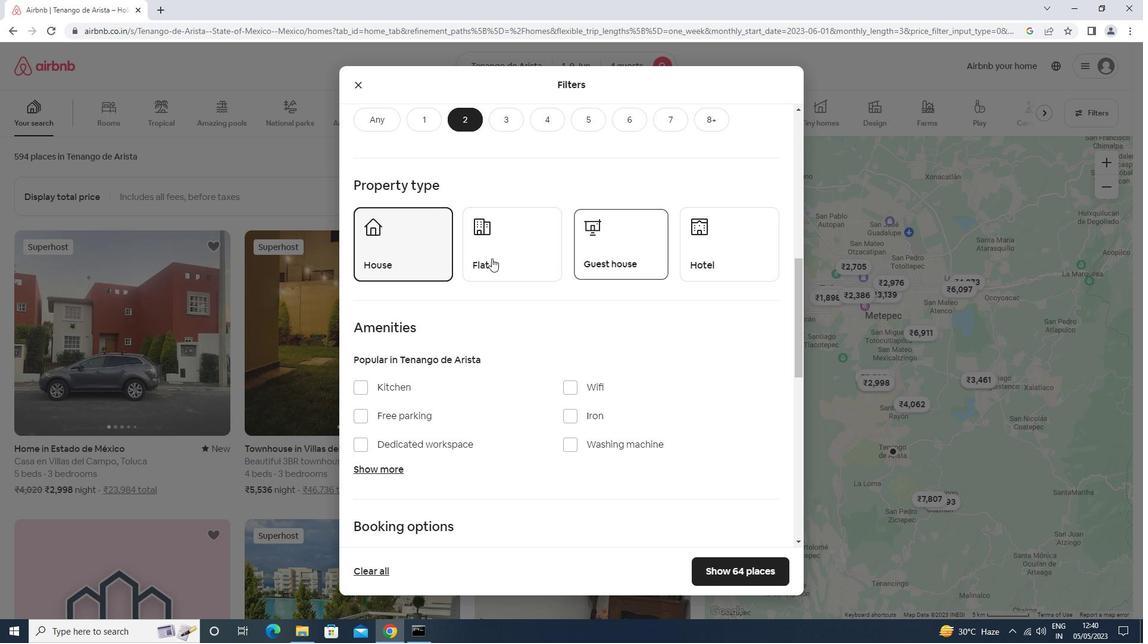 
Action: Mouse scrolled (480, 257) with delta (0, 0)
Screenshot: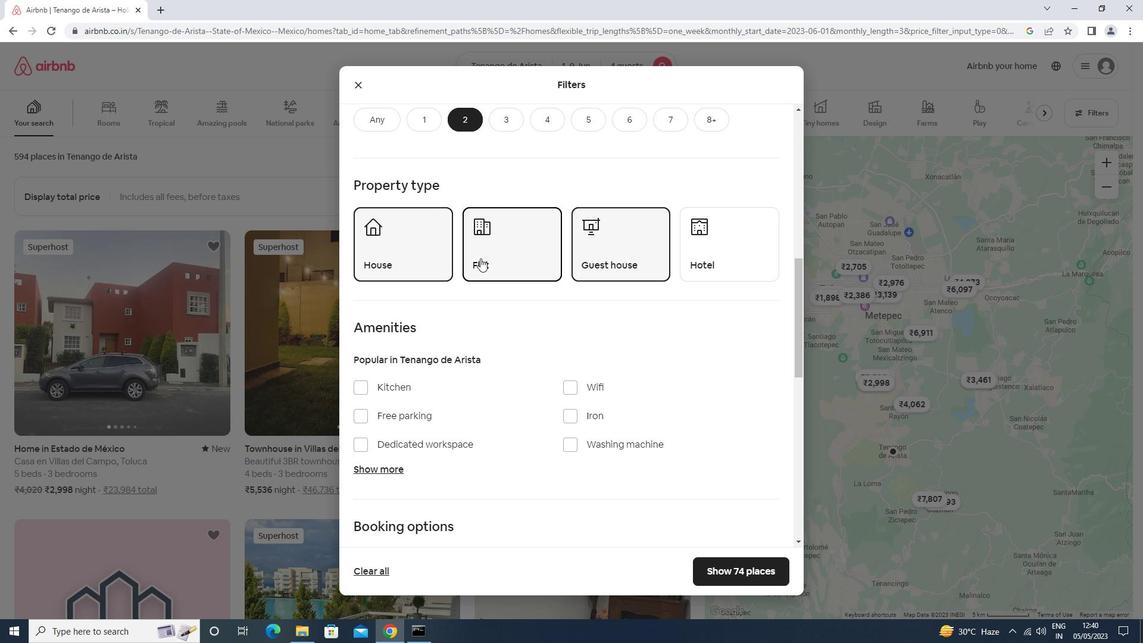 
Action: Mouse scrolled (480, 257) with delta (0, 0)
Screenshot: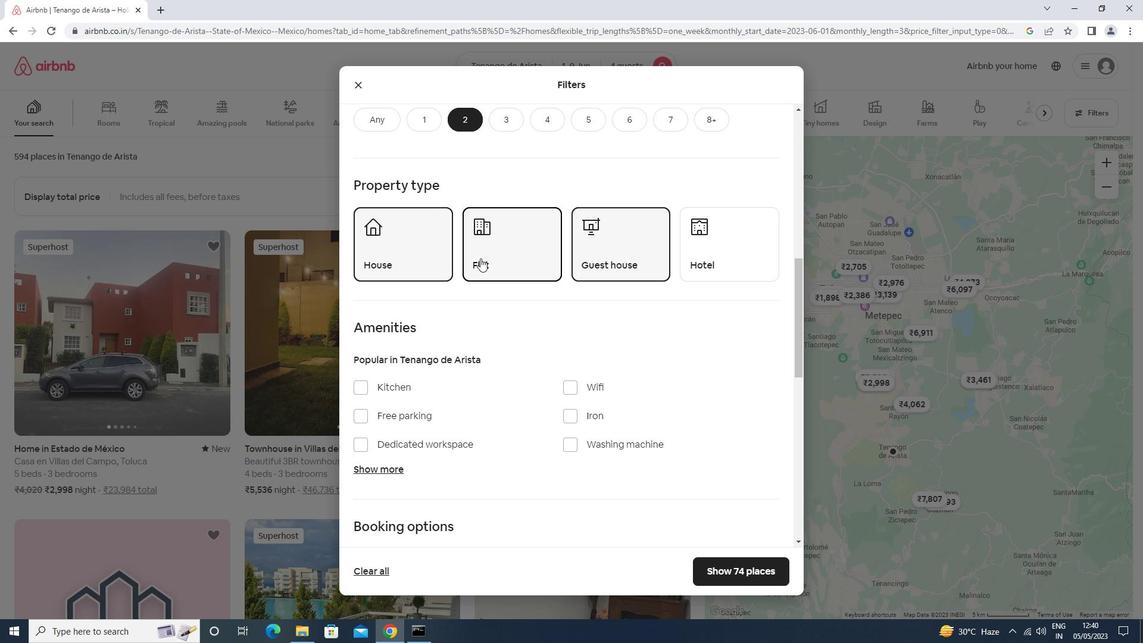 
Action: Mouse scrolled (480, 257) with delta (0, 0)
Screenshot: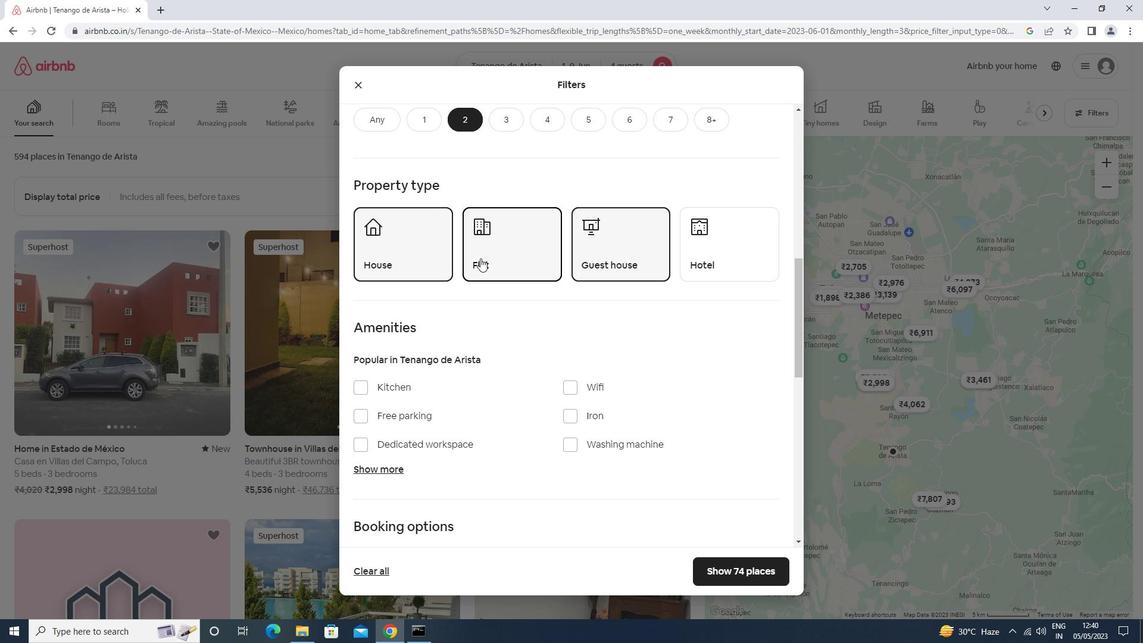 
Action: Mouse scrolled (480, 257) with delta (0, 0)
Screenshot: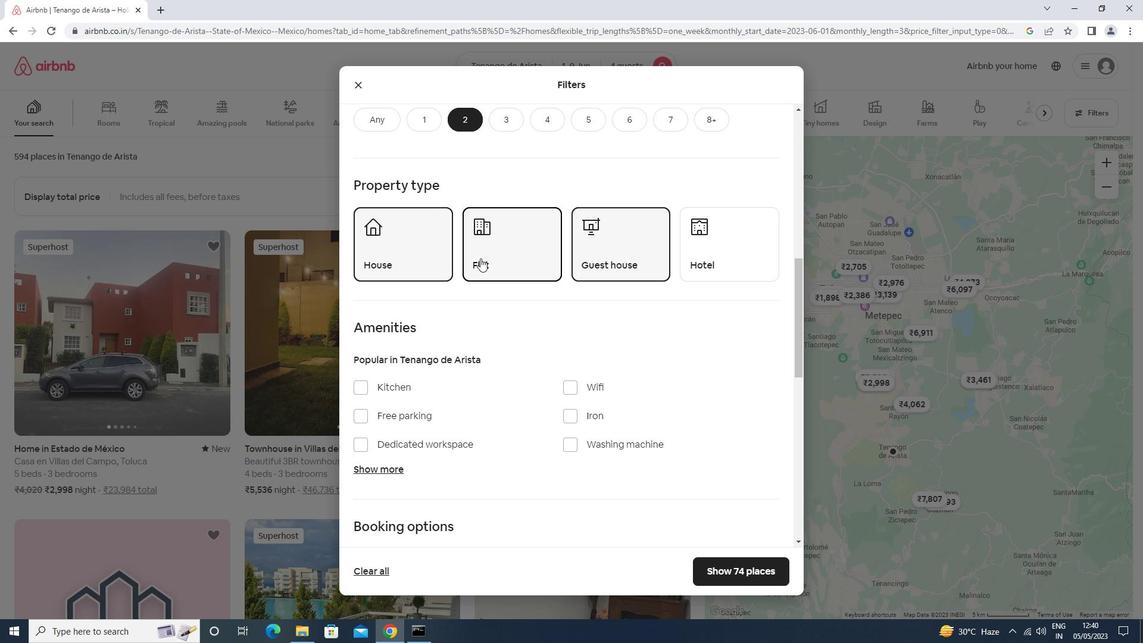 
Action: Mouse scrolled (480, 257) with delta (0, 0)
Screenshot: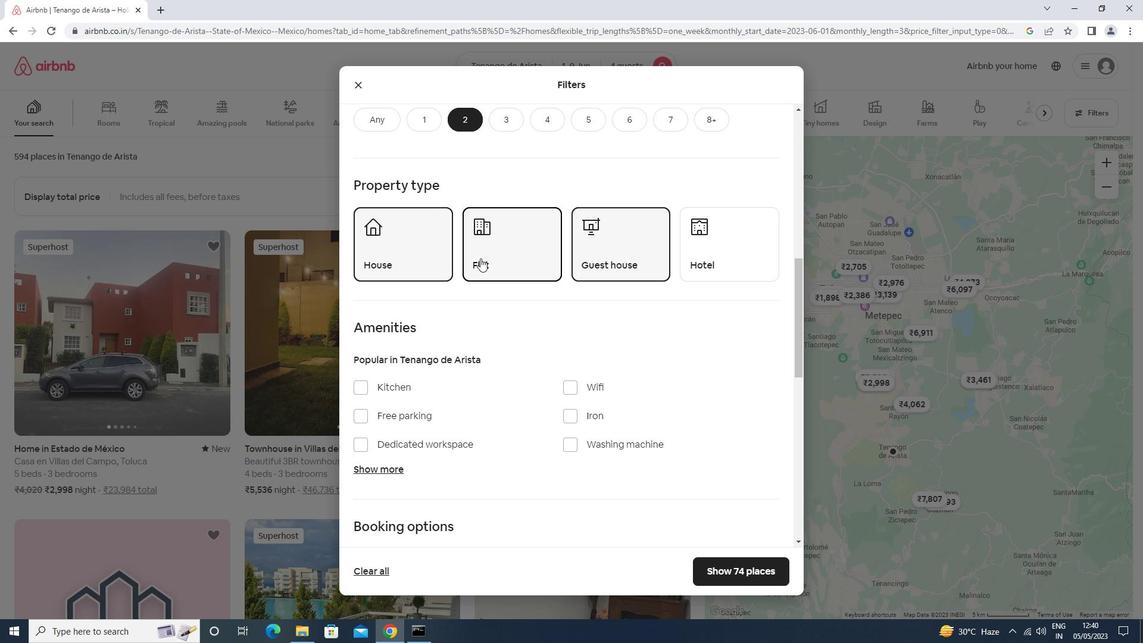 
Action: Mouse moved to (754, 316)
Screenshot: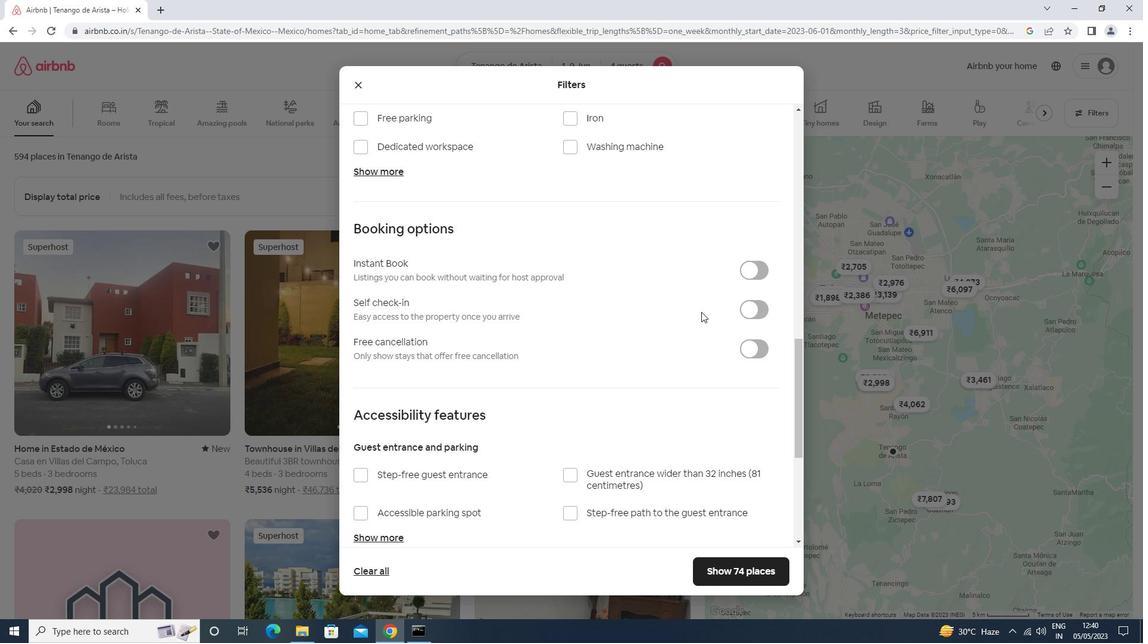 
Action: Mouse pressed left at (754, 316)
Screenshot: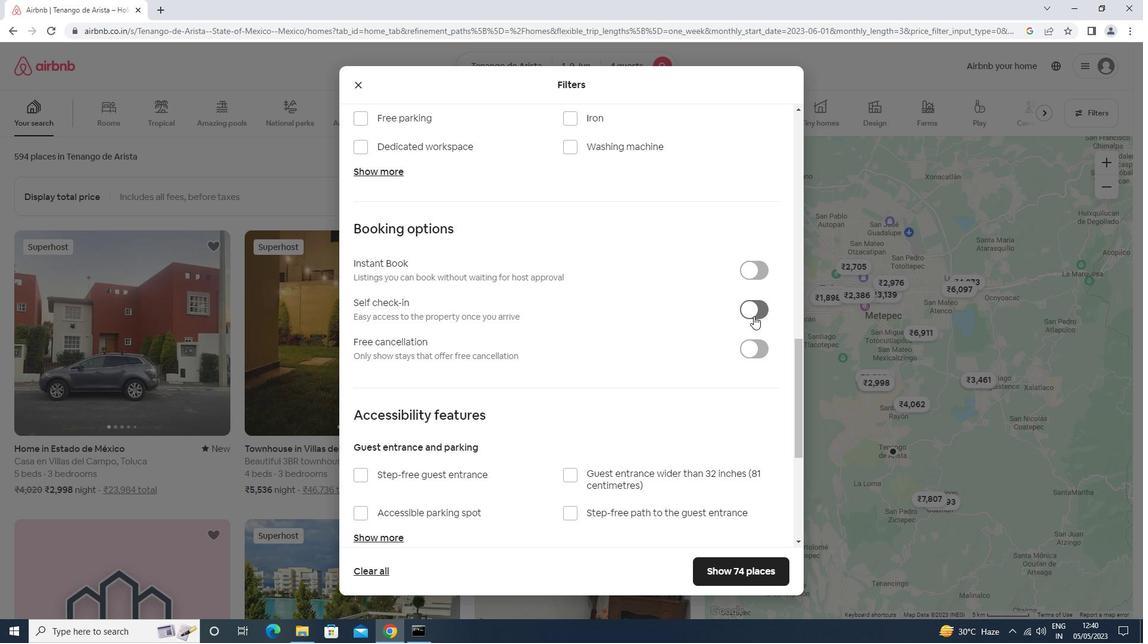 
Action: Mouse moved to (754, 316)
Screenshot: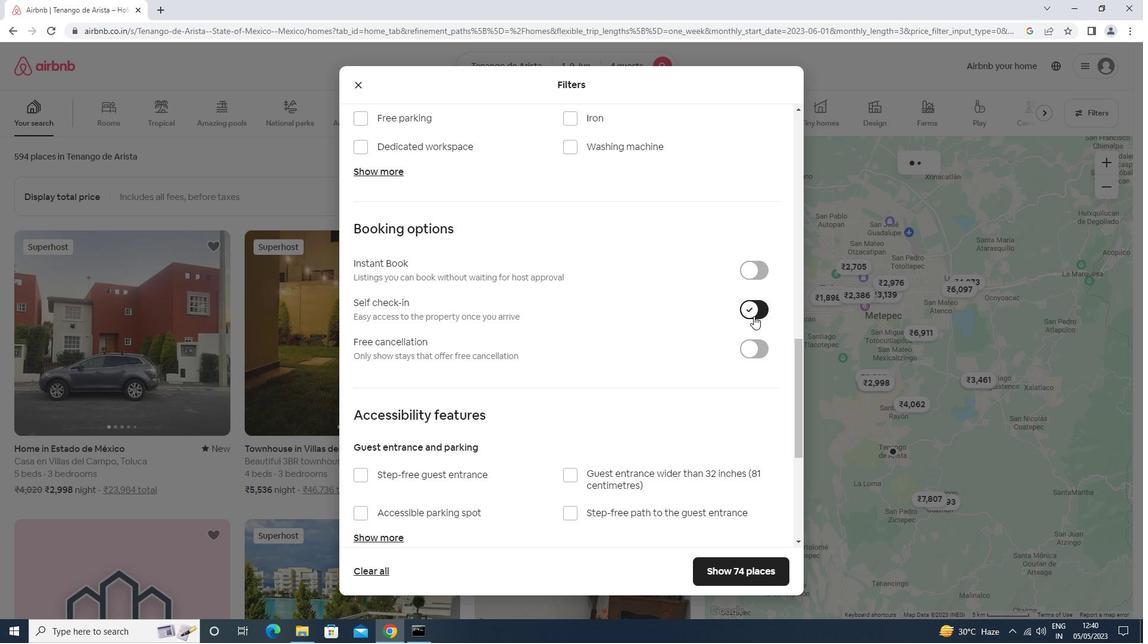 
Action: Mouse scrolled (754, 315) with delta (0, 0)
Screenshot: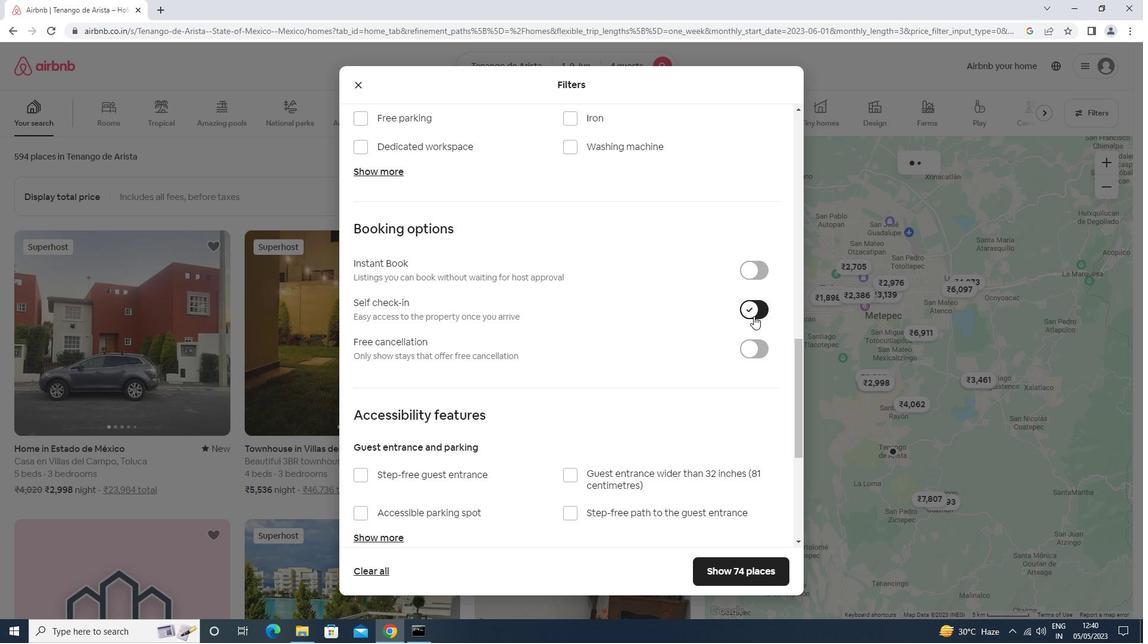 
Action: Mouse moved to (753, 317)
Screenshot: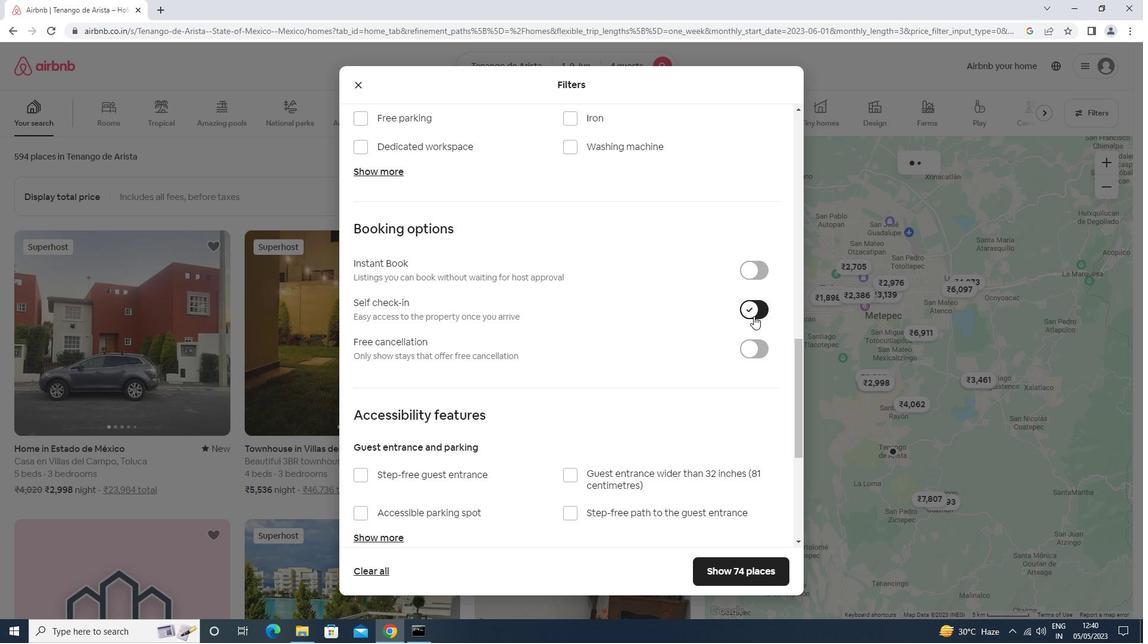 
Action: Mouse scrolled (753, 316) with delta (0, 0)
Screenshot: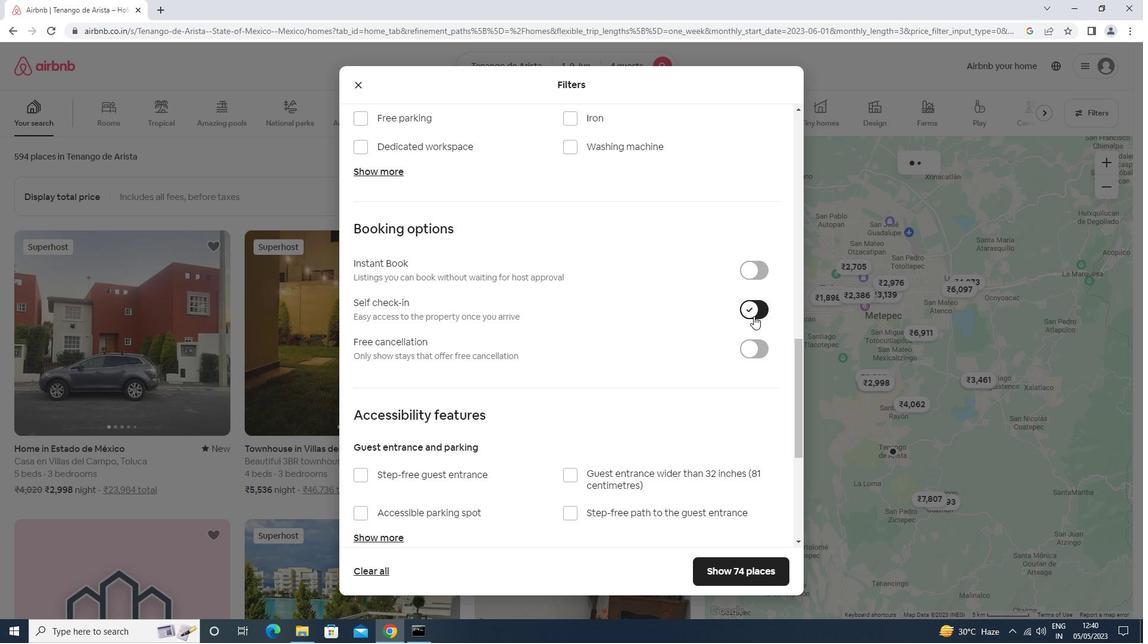 
Action: Mouse scrolled (753, 316) with delta (0, 0)
Screenshot: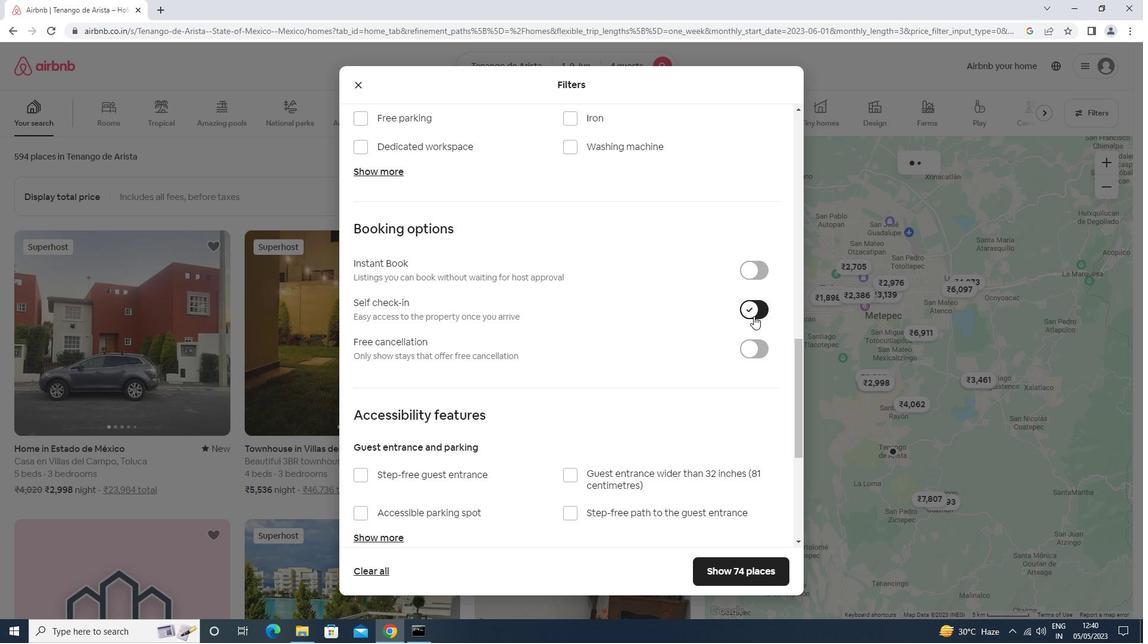 
Action: Mouse scrolled (753, 316) with delta (0, 0)
Screenshot: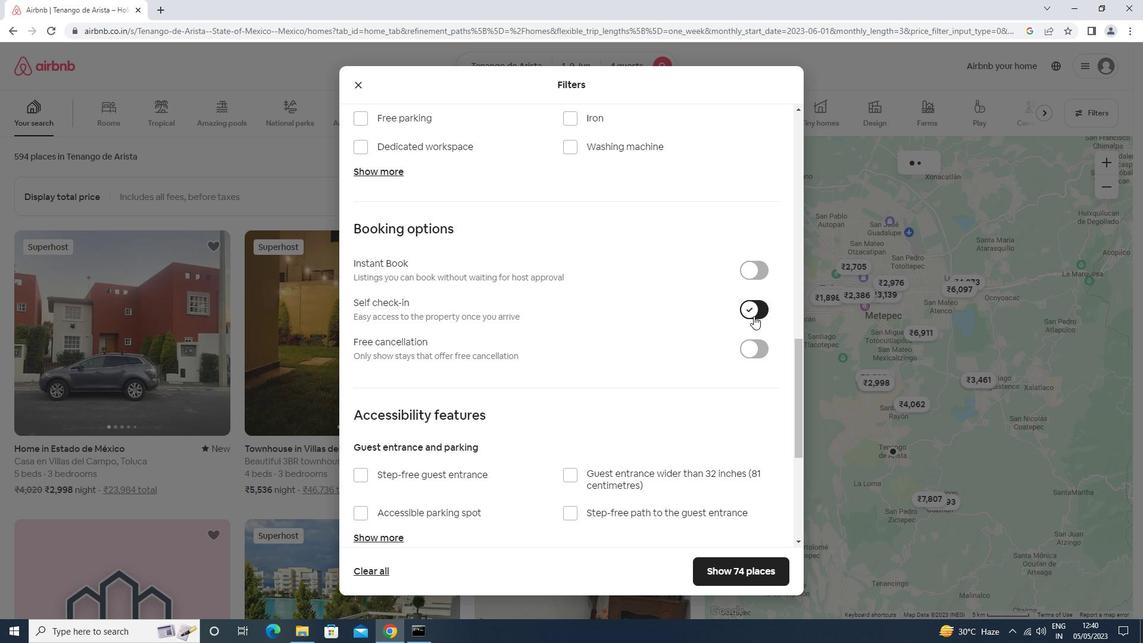 
Action: Mouse scrolled (753, 318) with delta (0, 0)
Screenshot: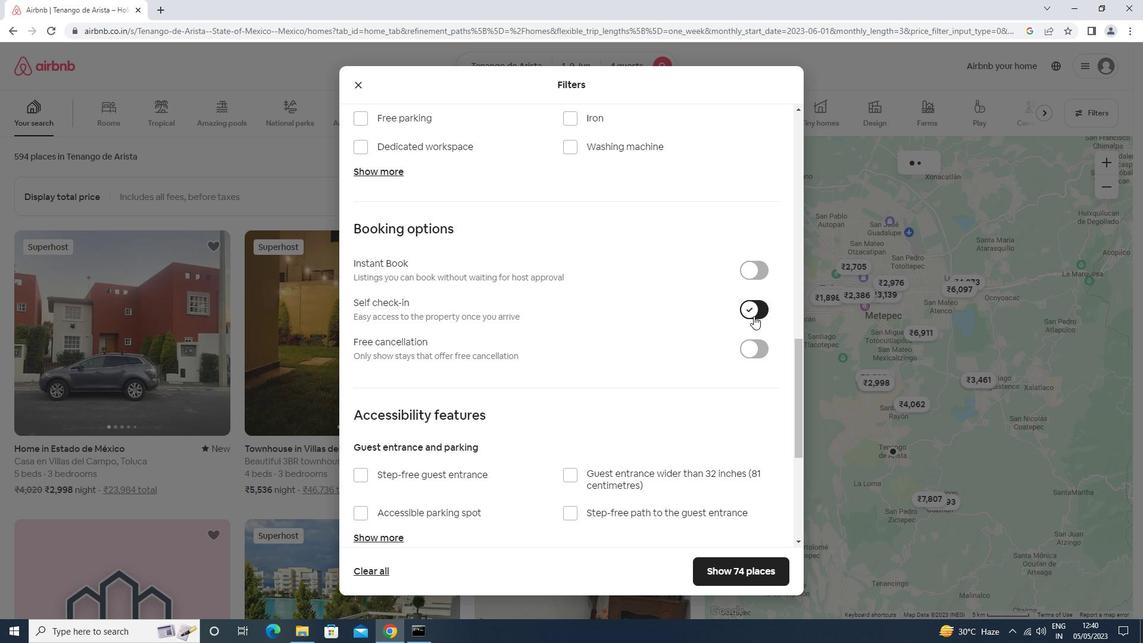 
Action: Mouse scrolled (753, 316) with delta (0, 0)
Screenshot: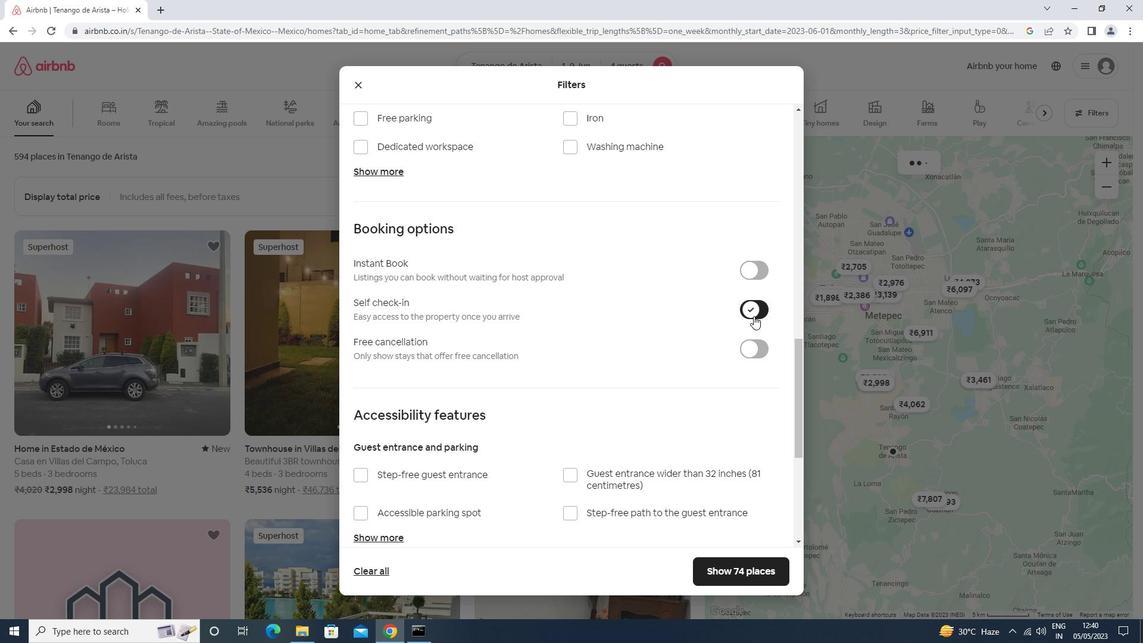 
Action: Mouse moved to (753, 318)
Screenshot: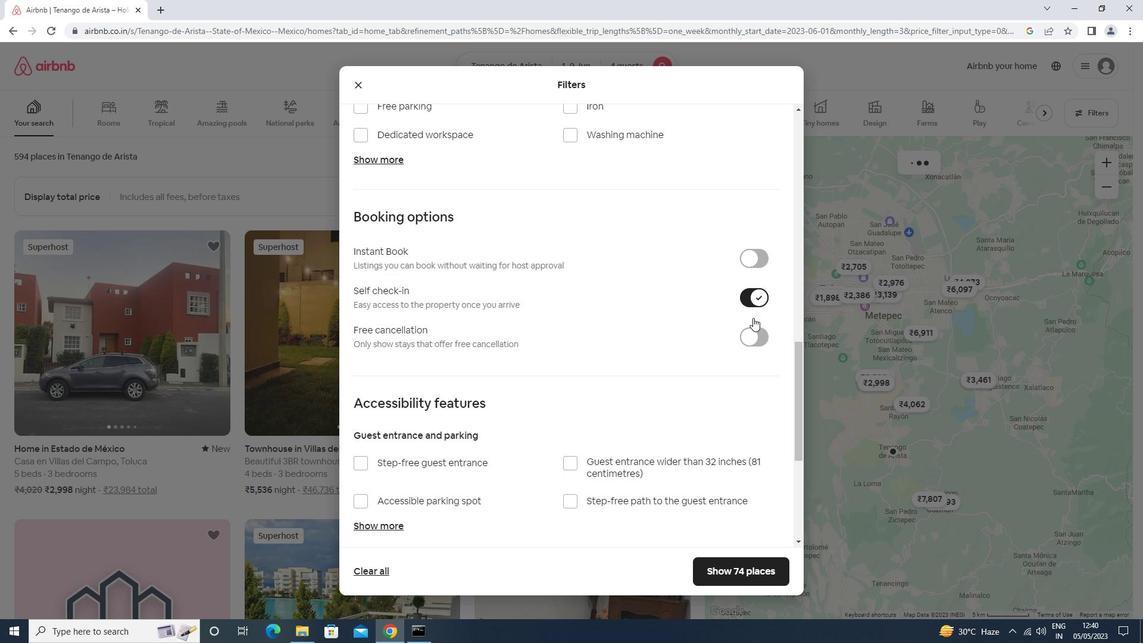 
Action: Mouse scrolled (753, 317) with delta (0, 0)
Screenshot: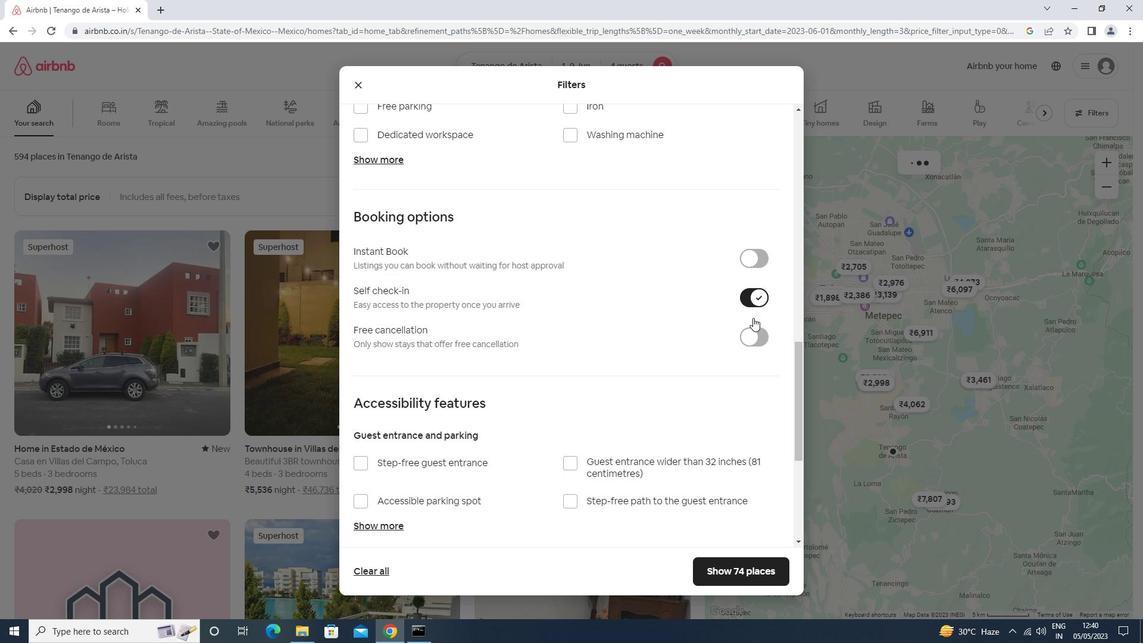 
Action: Mouse moved to (749, 320)
Screenshot: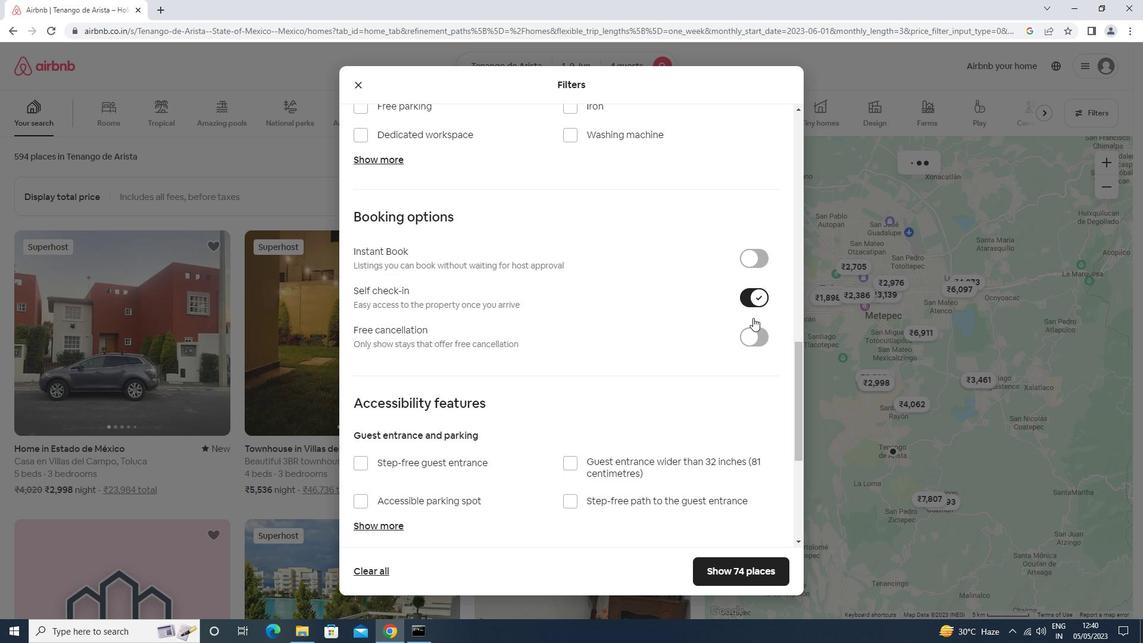 
Action: Mouse scrolled (749, 319) with delta (0, 0)
Screenshot: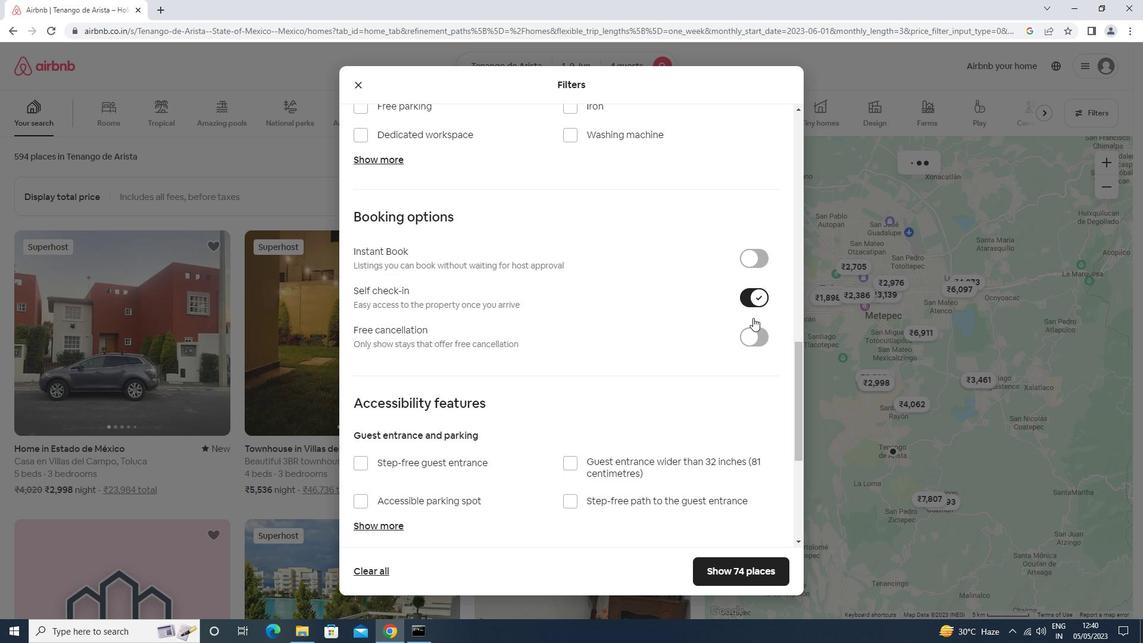 
Action: Mouse moved to (749, 320)
Screenshot: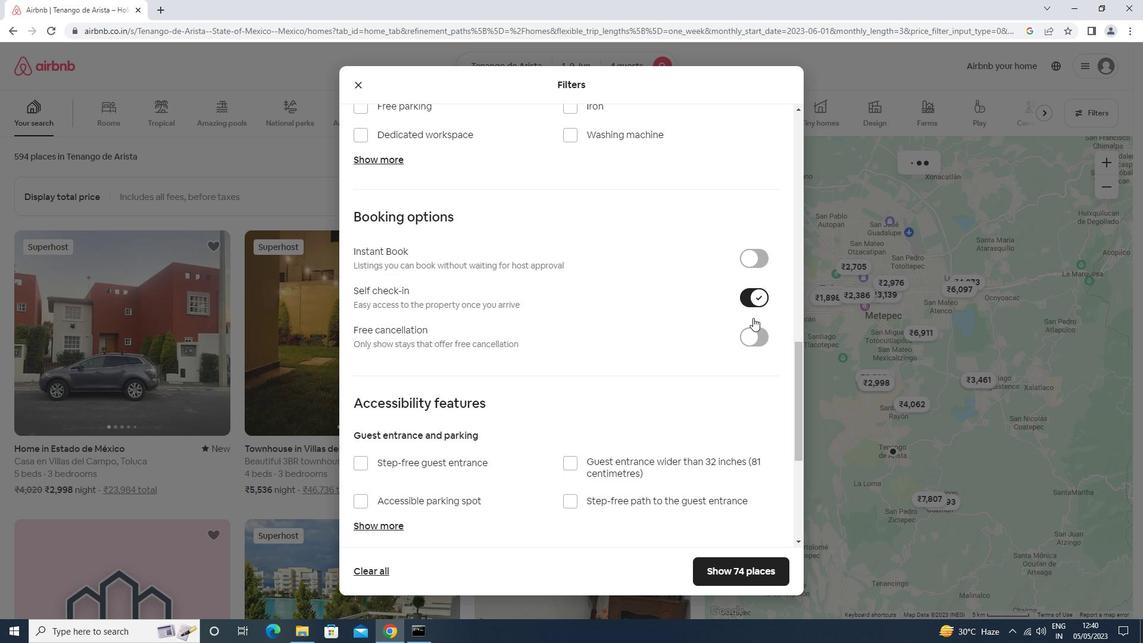 
Action: Mouse scrolled (749, 319) with delta (0, 0)
Screenshot: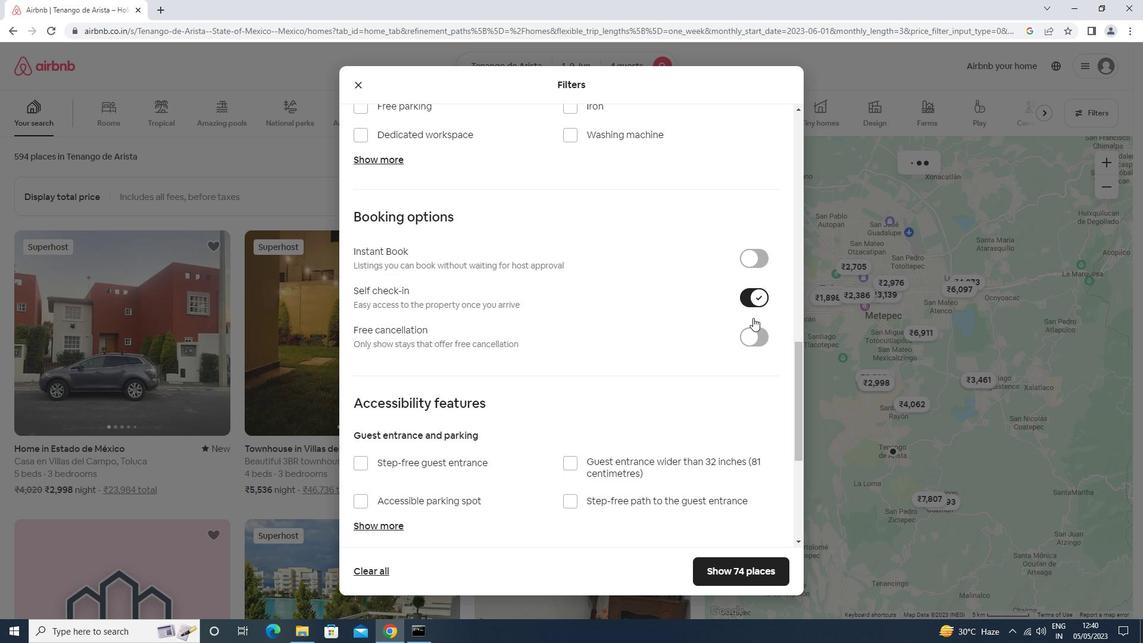 
Action: Mouse moved to (748, 321)
Screenshot: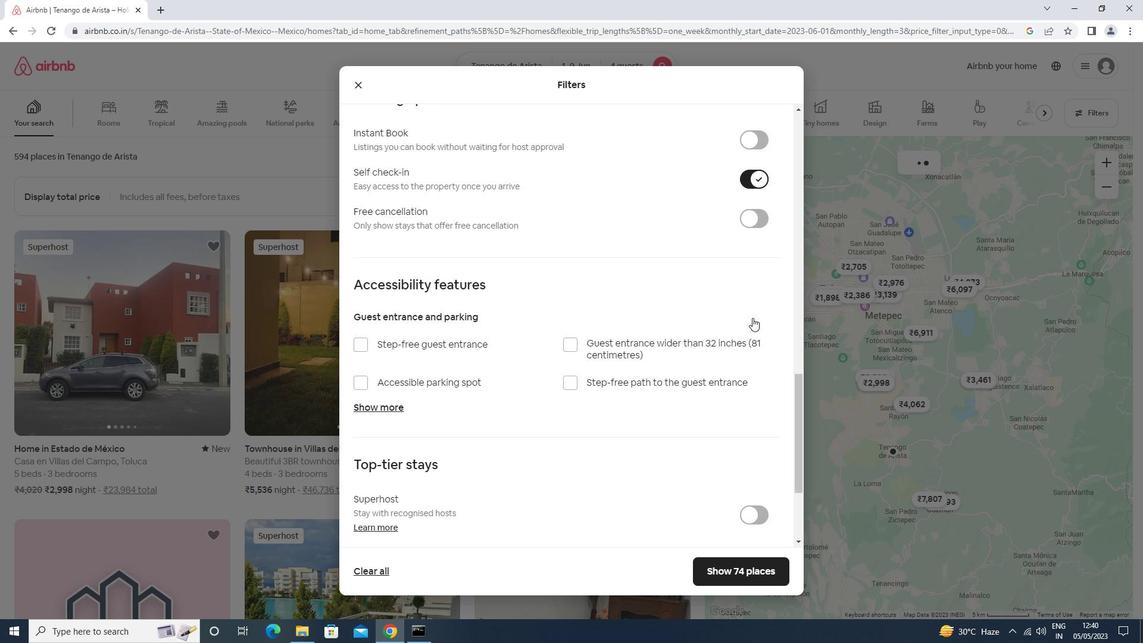 
Action: Mouse scrolled (748, 320) with delta (0, 0)
Screenshot: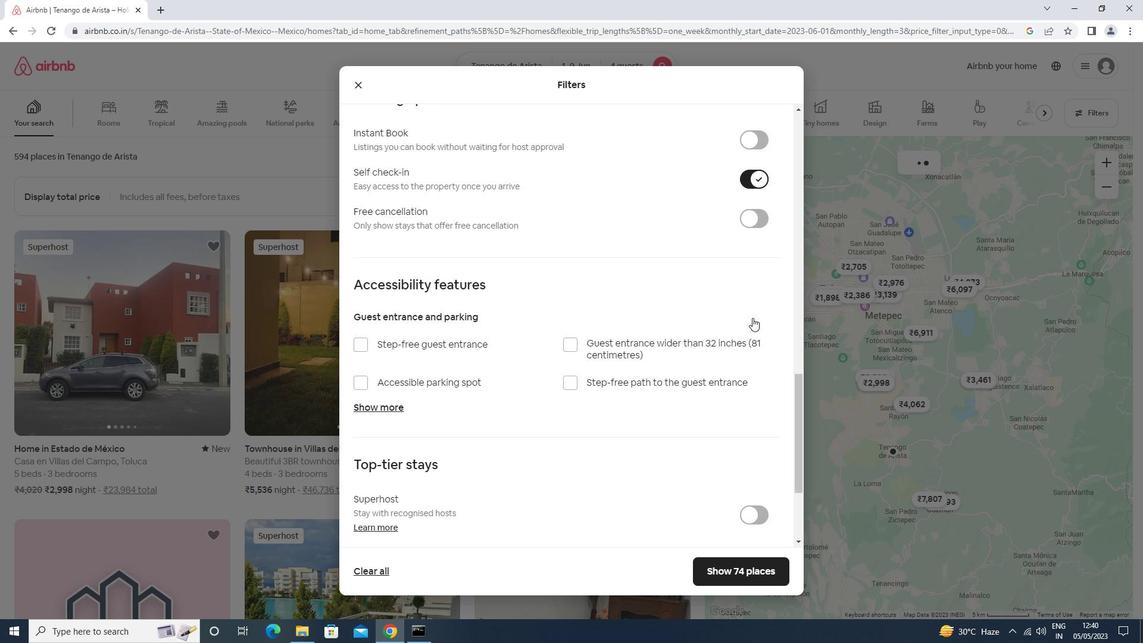 
Action: Mouse moved to (746, 322)
Screenshot: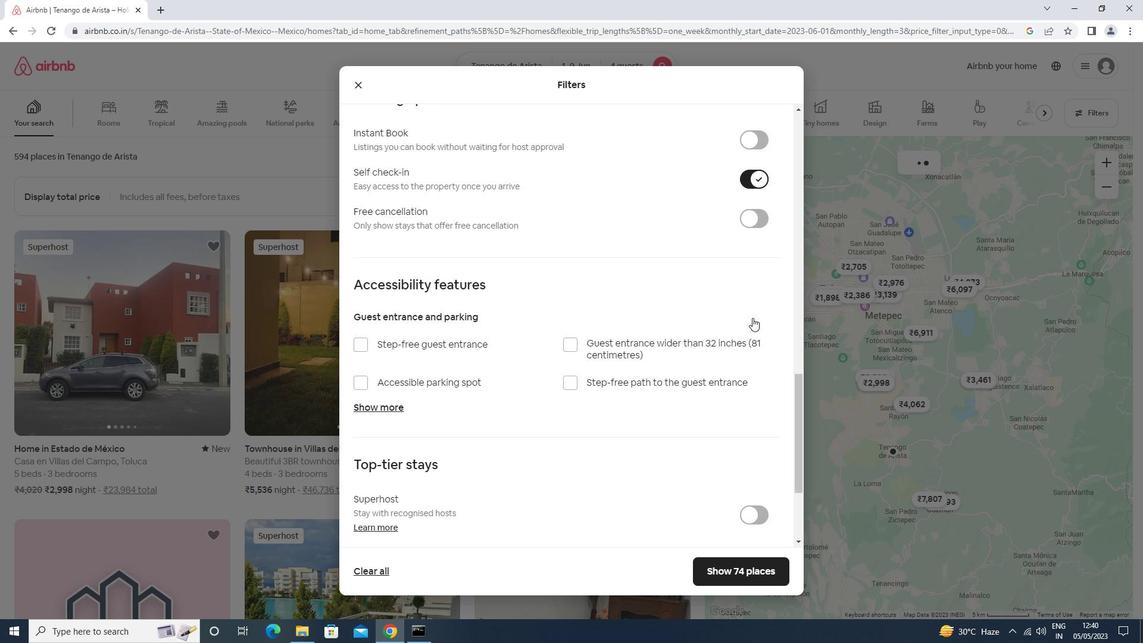 
Action: Mouse scrolled (746, 321) with delta (0, 0)
Screenshot: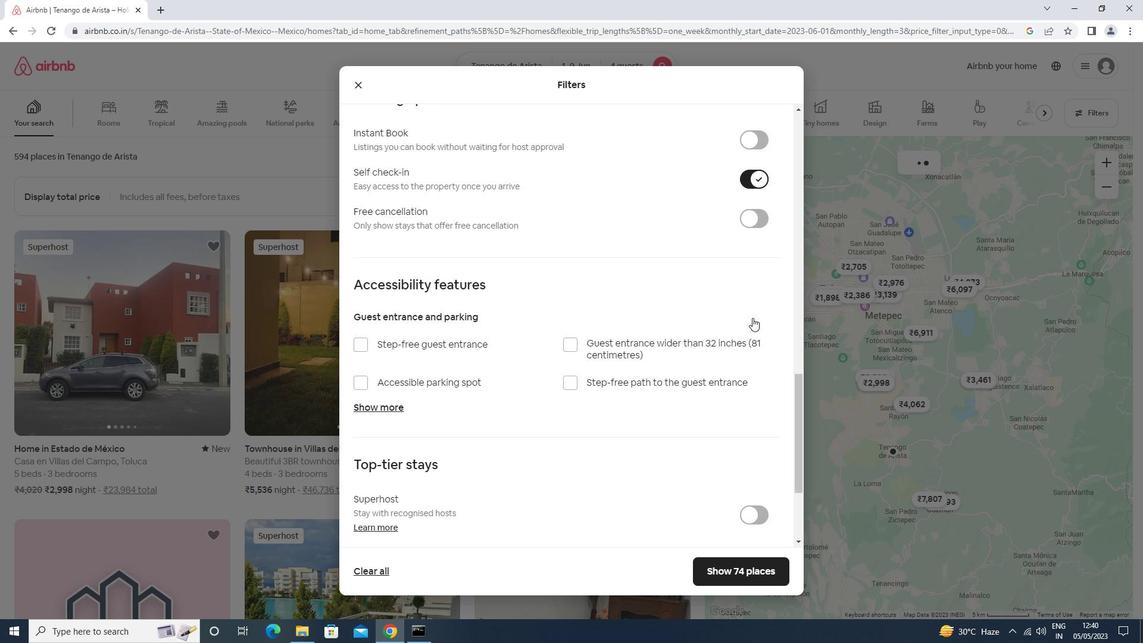 
Action: Mouse moved to (434, 462)
Screenshot: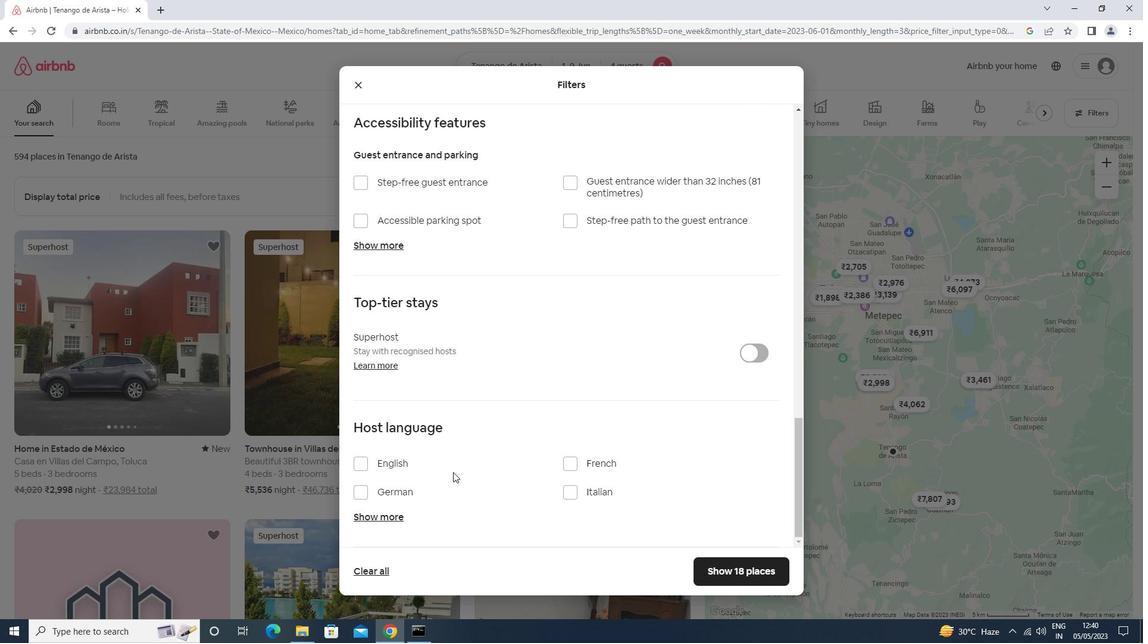
Action: Mouse pressed left at (434, 462)
Screenshot: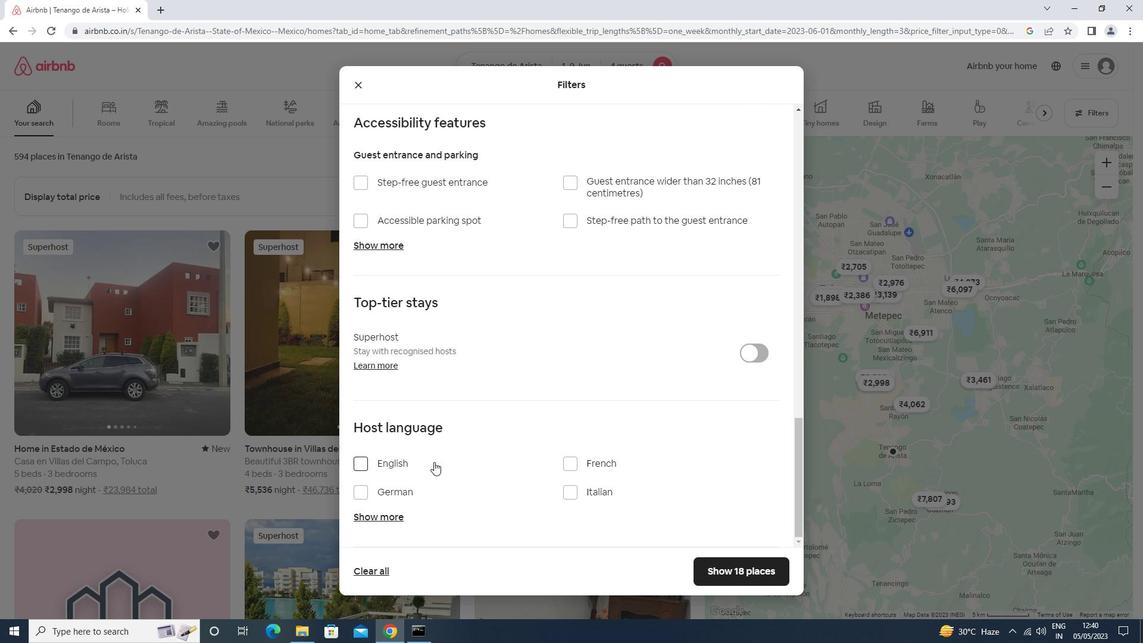 
Action: Mouse moved to (754, 571)
Screenshot: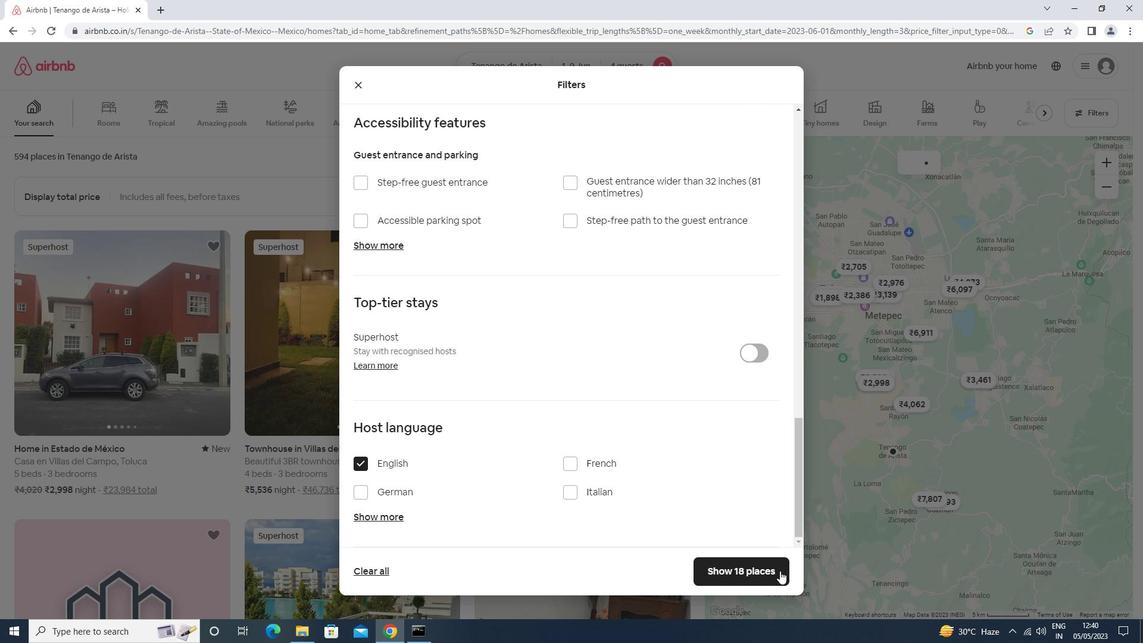 
Action: Mouse pressed left at (754, 571)
Screenshot: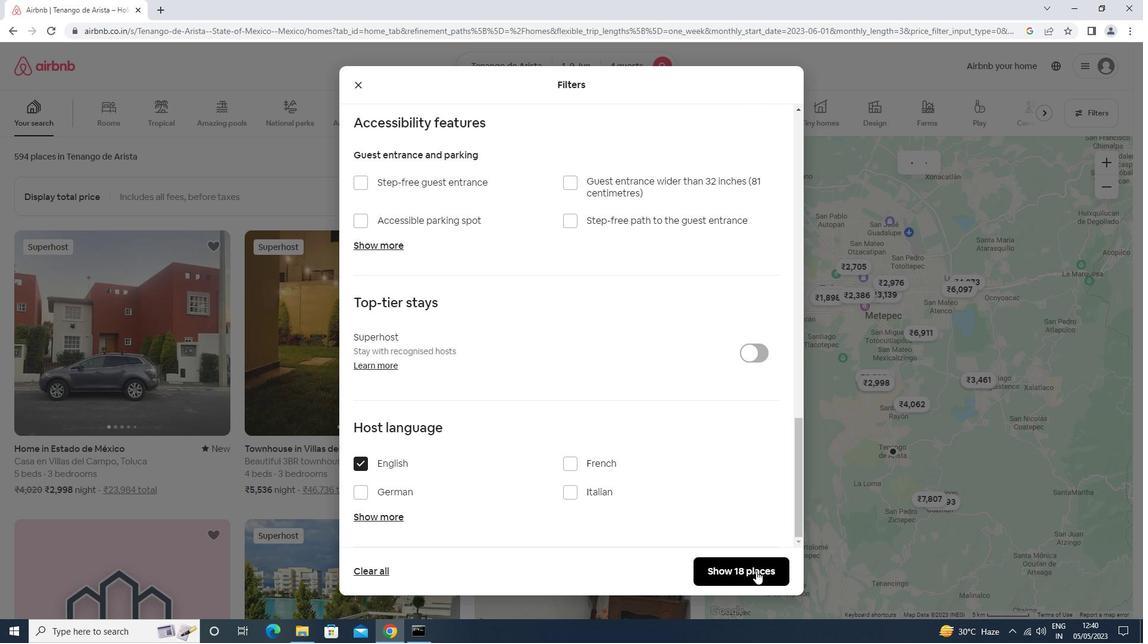 
